 Task: Plan a daily stand-up meeting for the project team.
Action: Mouse moved to (756, 149)
Screenshot: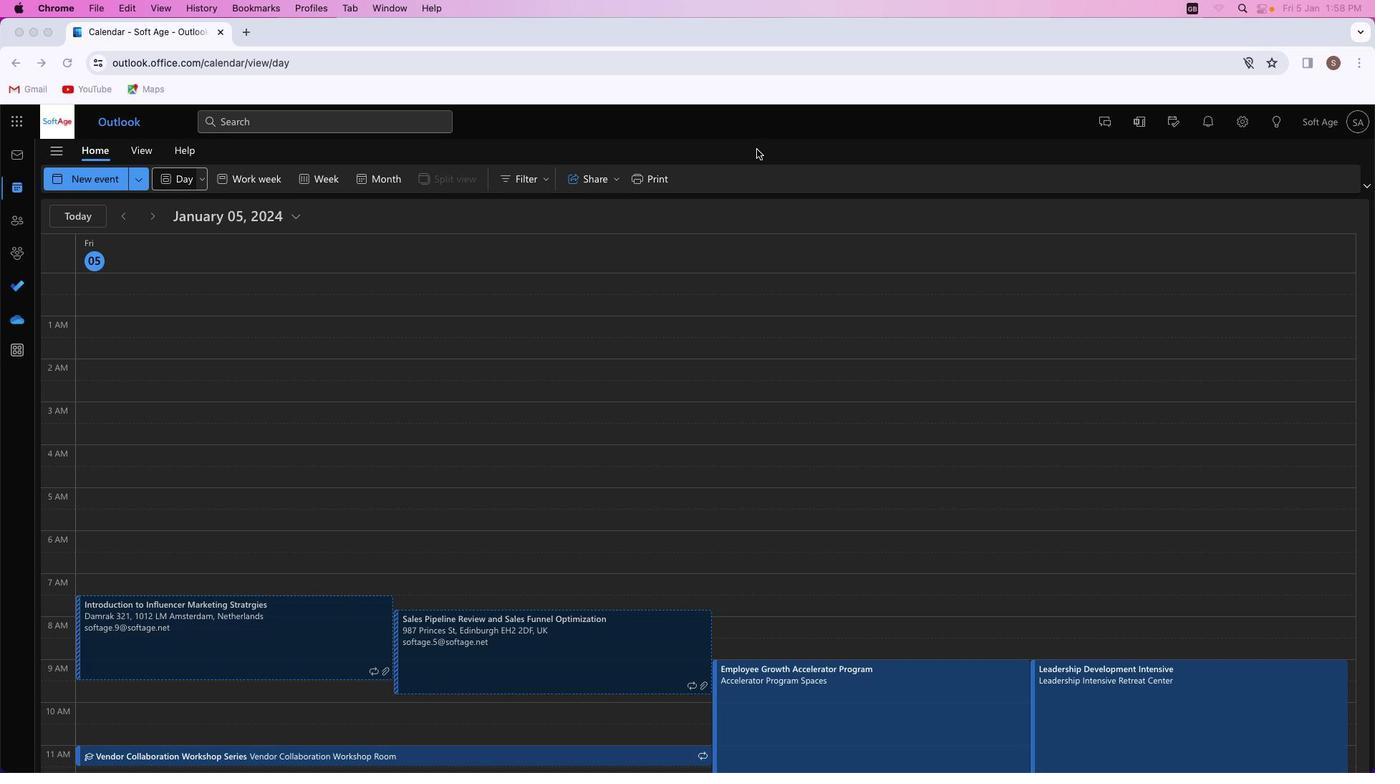 
Action: Mouse pressed left at (756, 149)
Screenshot: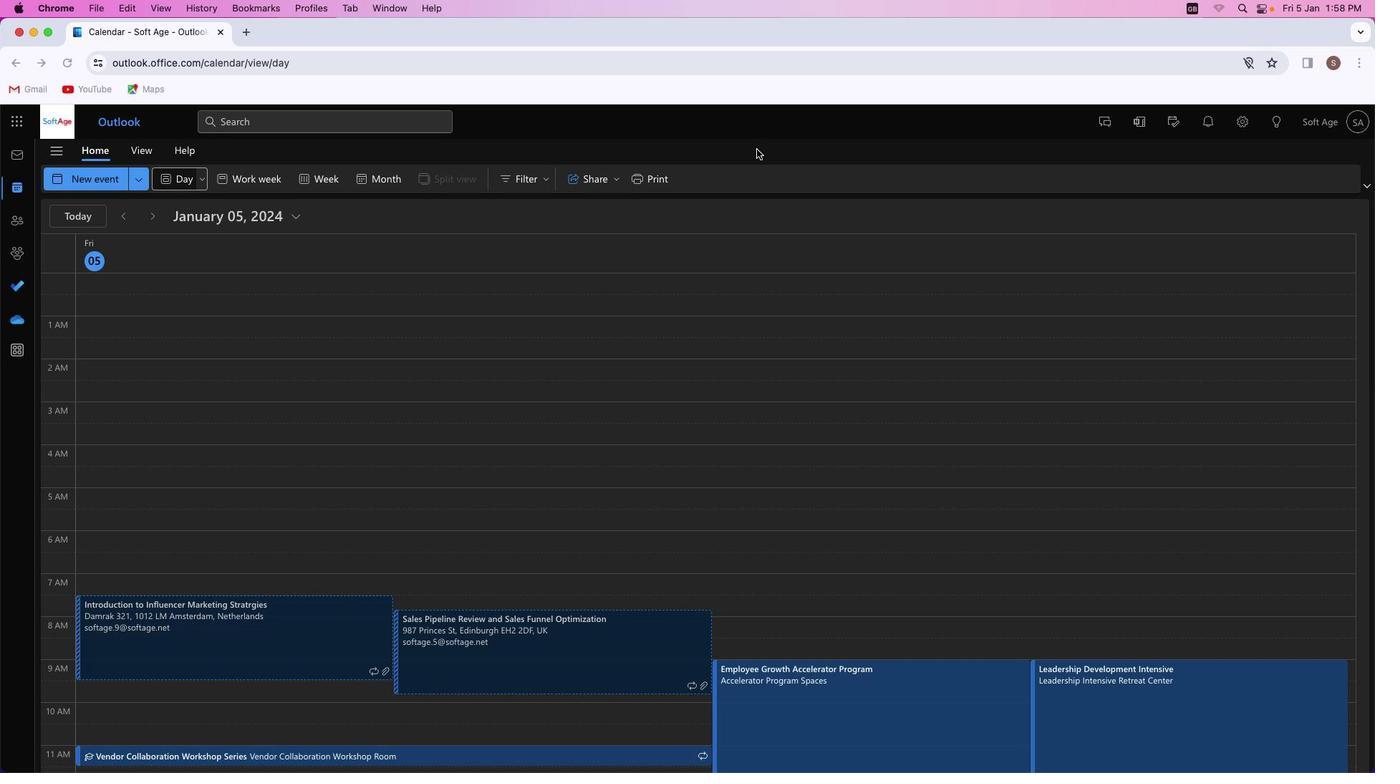 
Action: Mouse moved to (91, 181)
Screenshot: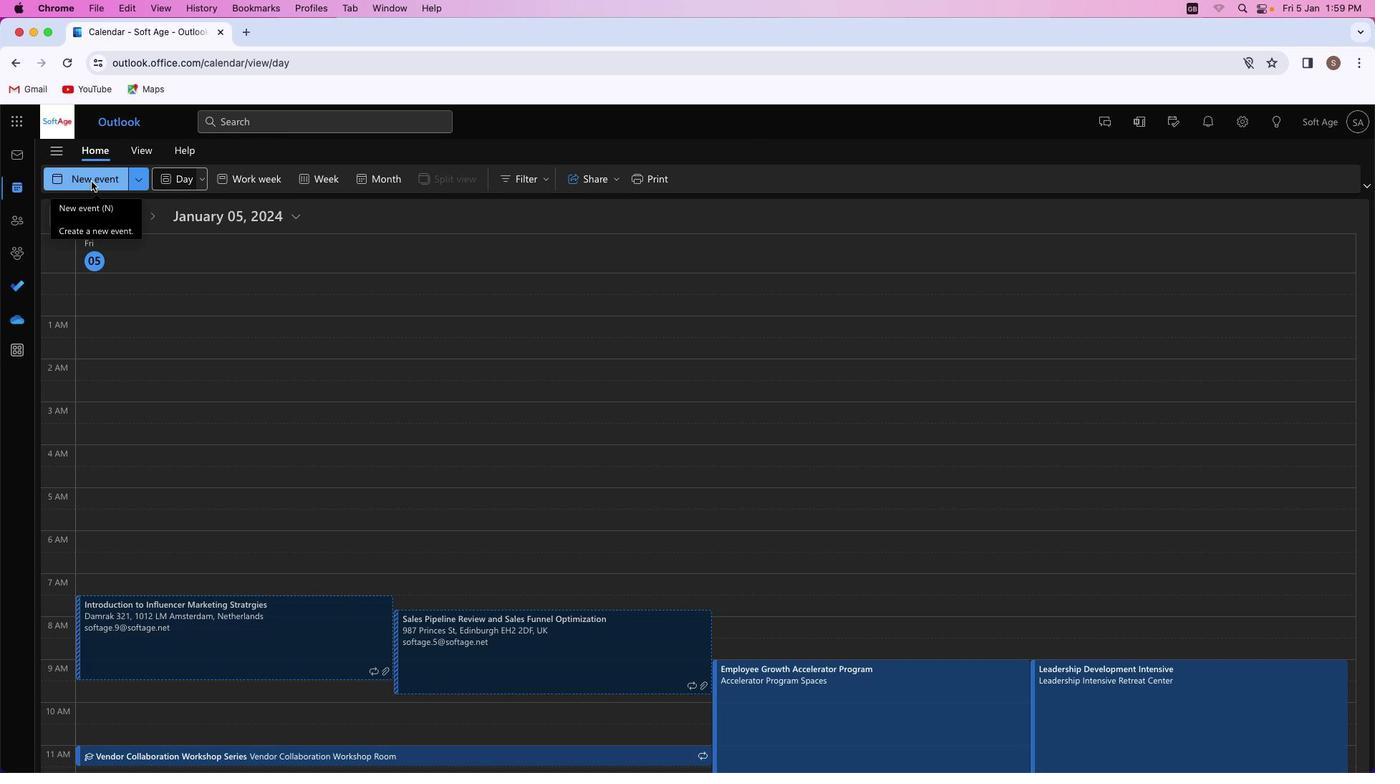 
Action: Mouse pressed left at (91, 181)
Screenshot: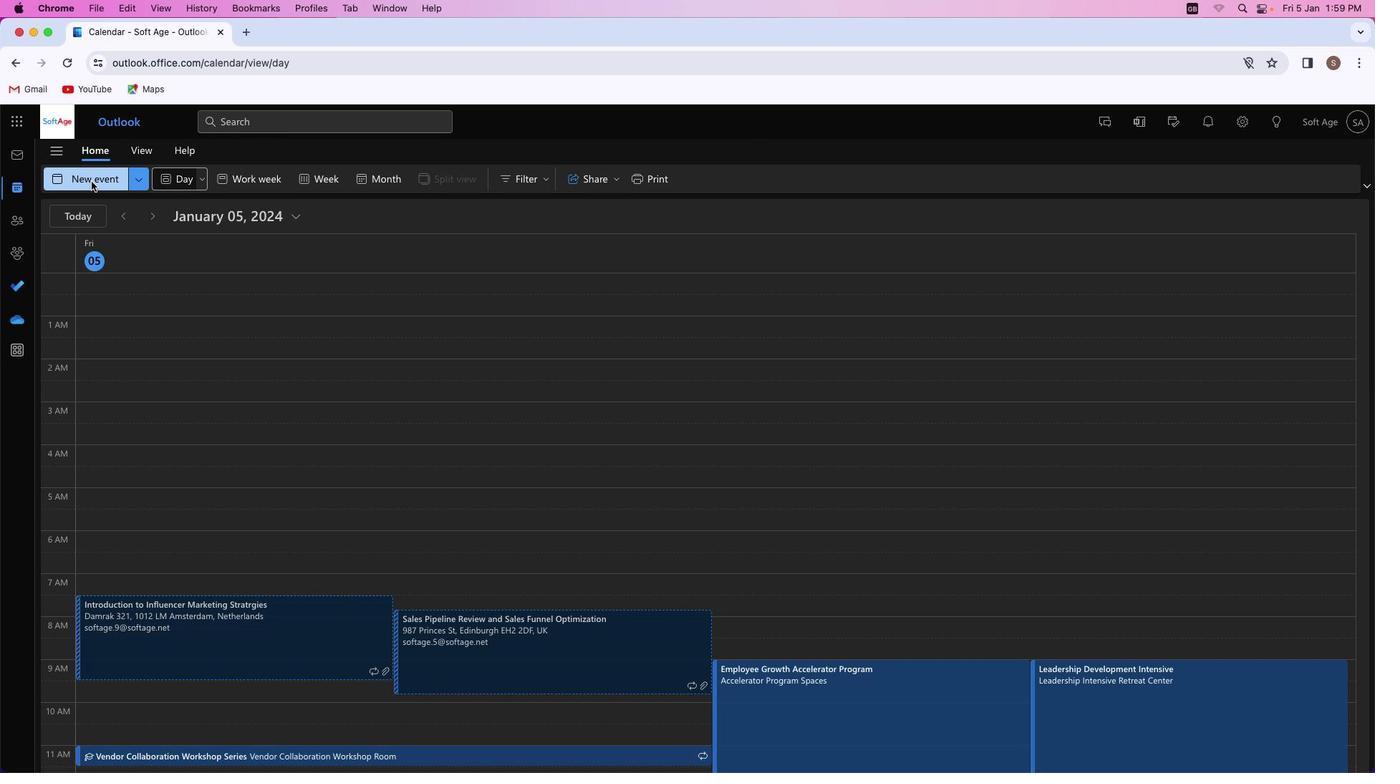 
Action: Mouse moved to (396, 269)
Screenshot: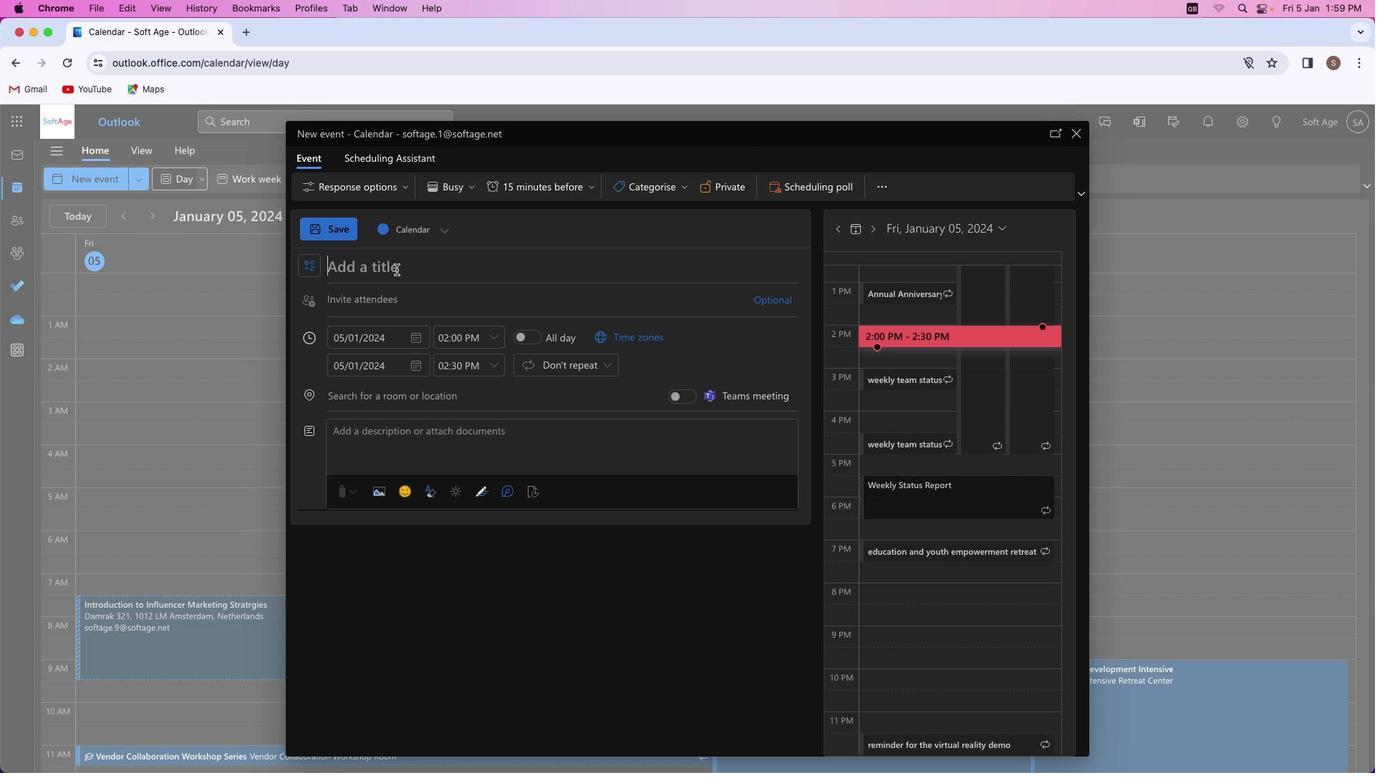 
Action: Mouse pressed left at (396, 269)
Screenshot: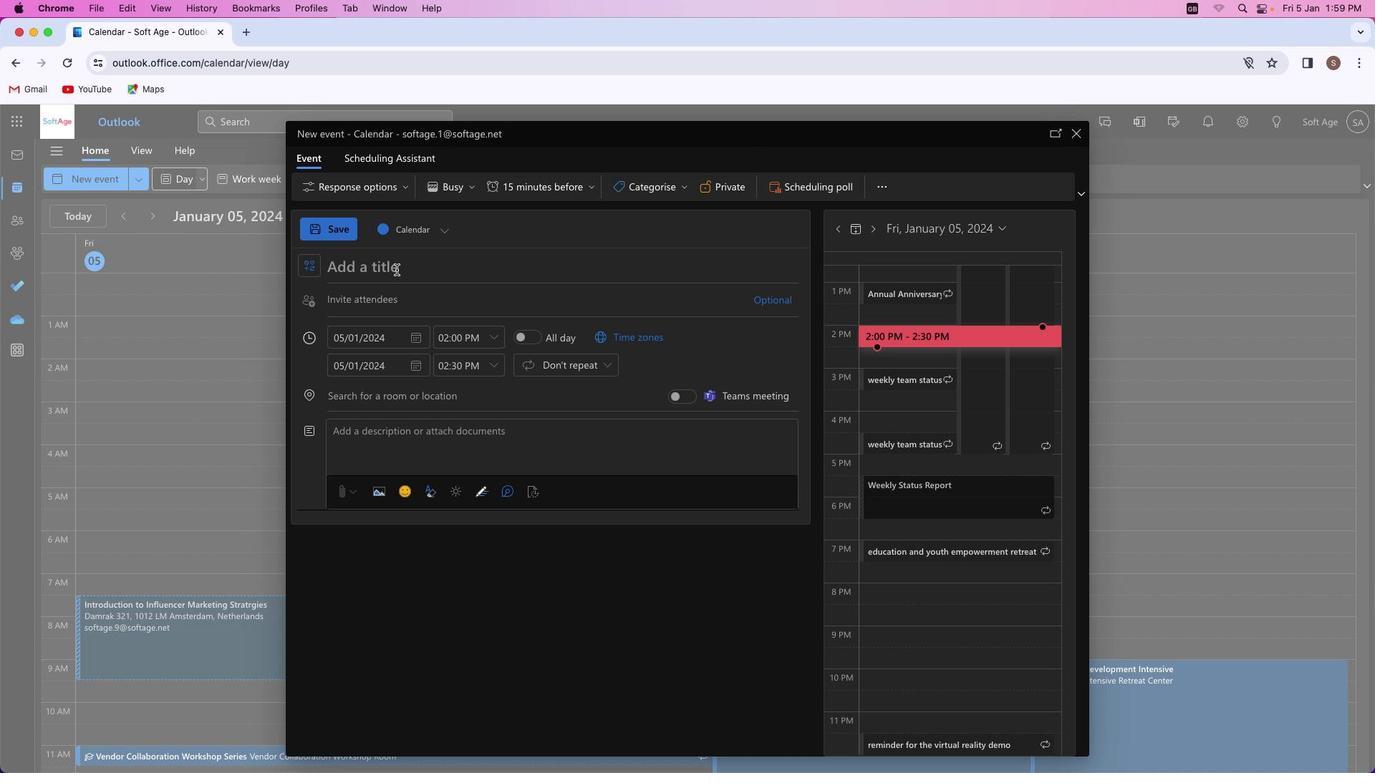 
Action: Key pressed Key.shift'D''a''i''l''y'Key.space's''t''a''n''d''-''u''p'Key.space'f''o''r'Key.space'p''r''o''j''e''c''t''s''y''n''c'
Screenshot: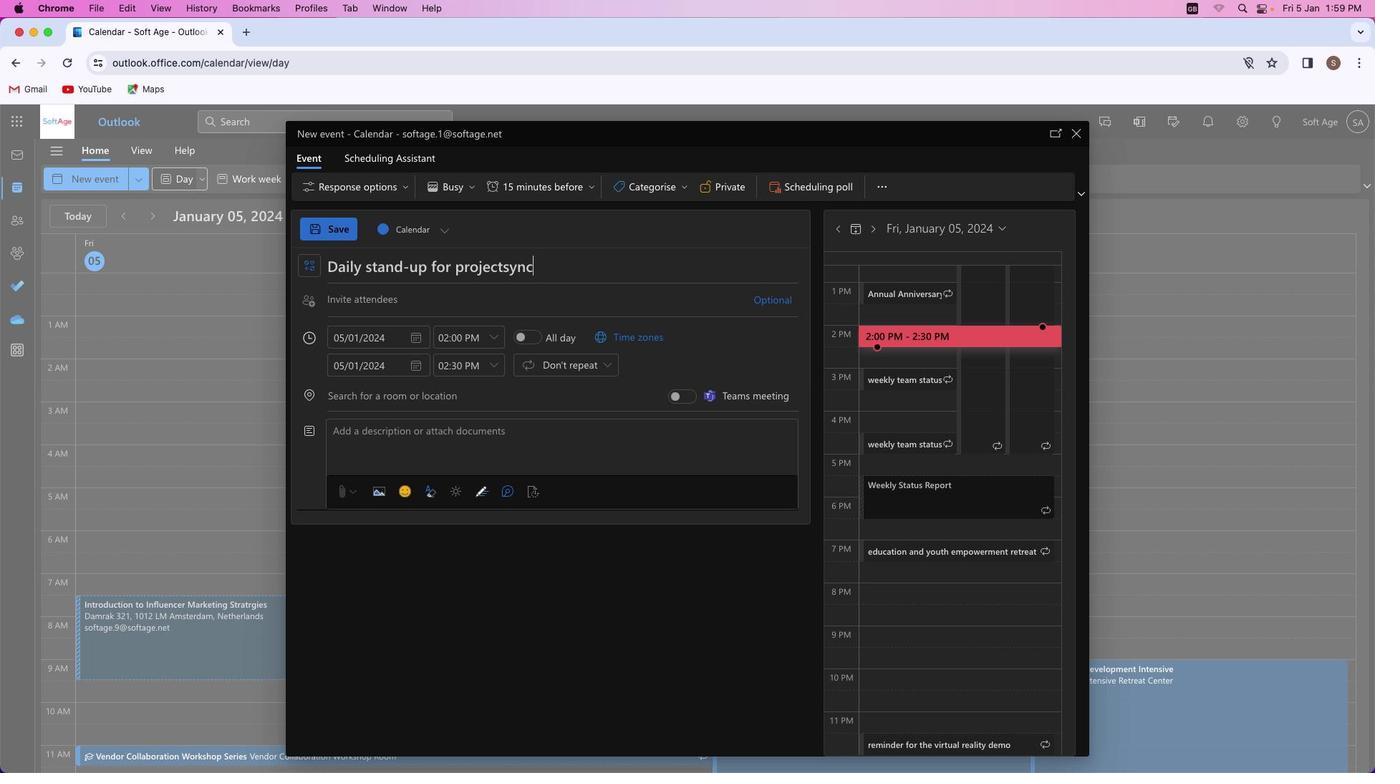 
Action: Mouse moved to (418, 431)
Screenshot: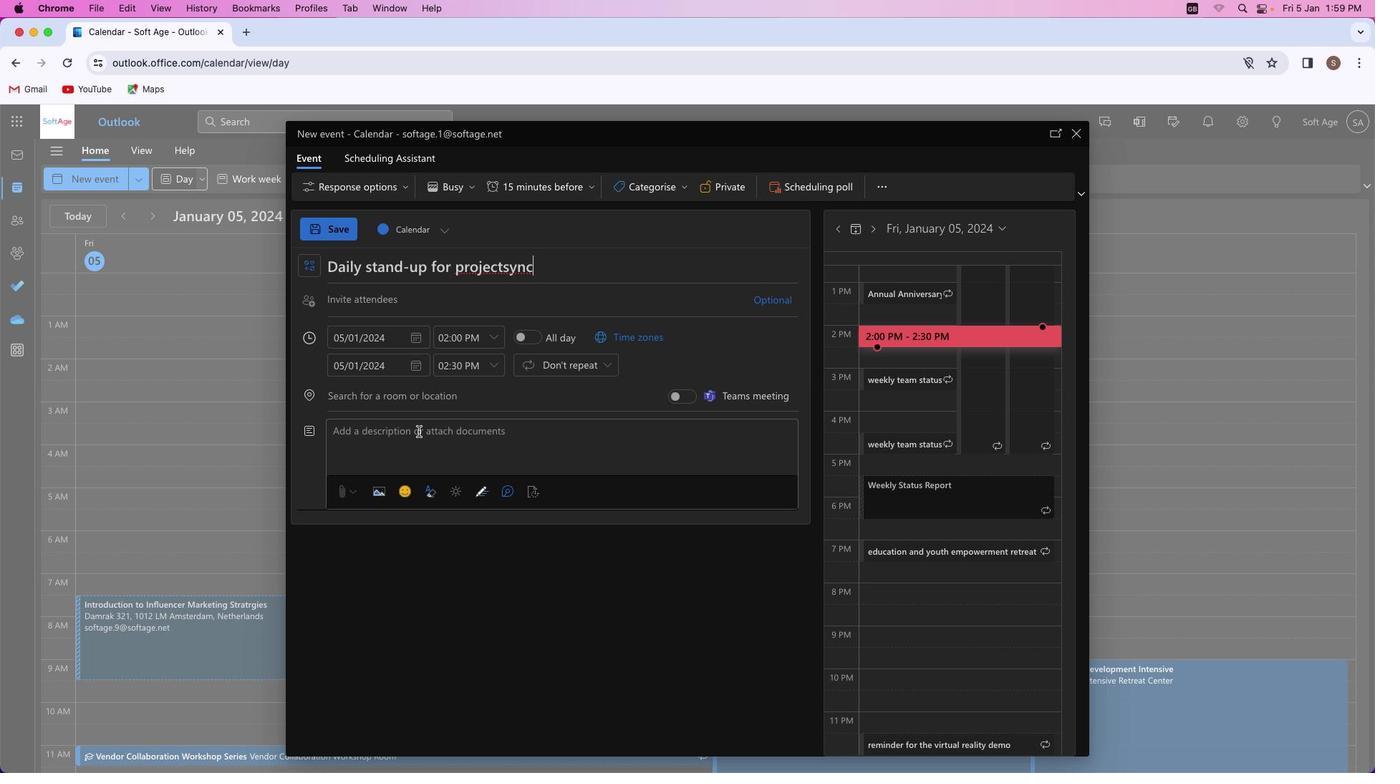 
Action: Mouse pressed left at (418, 431)
Screenshot: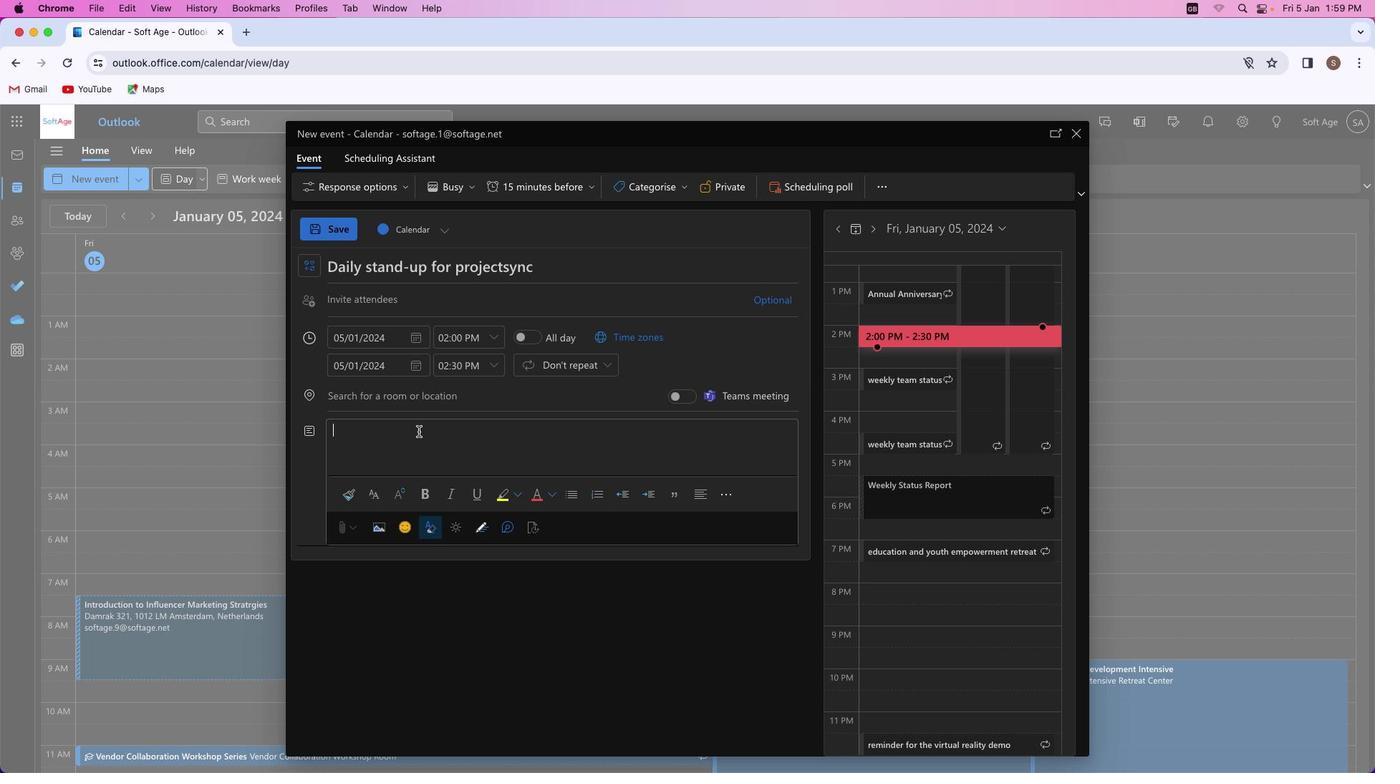 
Action: Key pressed Key.shift'E''l''e''v''a''t''e'Key.space'p''r''o''j''e''c''t'Key.space'c''o''l''l''a''b''o''r''a''t''i''o''n'Key.space'w''i''t''h'Key.space'o''u''r'Key.space'd''a''i''l''y'Key.space's''t''a''n''d''-''u''p'Key.space'm''e''e''t''i''n''g''.'Key.spaceKey.shift_r'P''r''o''v'Key.backspace'b''l''e''m''-''s''o''l''v''i''n''g'','Key.backspaceKey.space'a''n''d'Key.space't''e''a''m'Key.space's''y''n''e''r''g''y'Key.space'e''n''s''u''r''e'Key.space'e''v''e''r''y''o''n''e'Key.space's''t''a''y''s'Key.space'o''n'Key.space't''r''a''c''k''.'Key.spaceKey.shift'T''o''g''e''t''h''e''r'','Key.space'w''e'Key.space't''h''r''i''v''e''.'
Screenshot: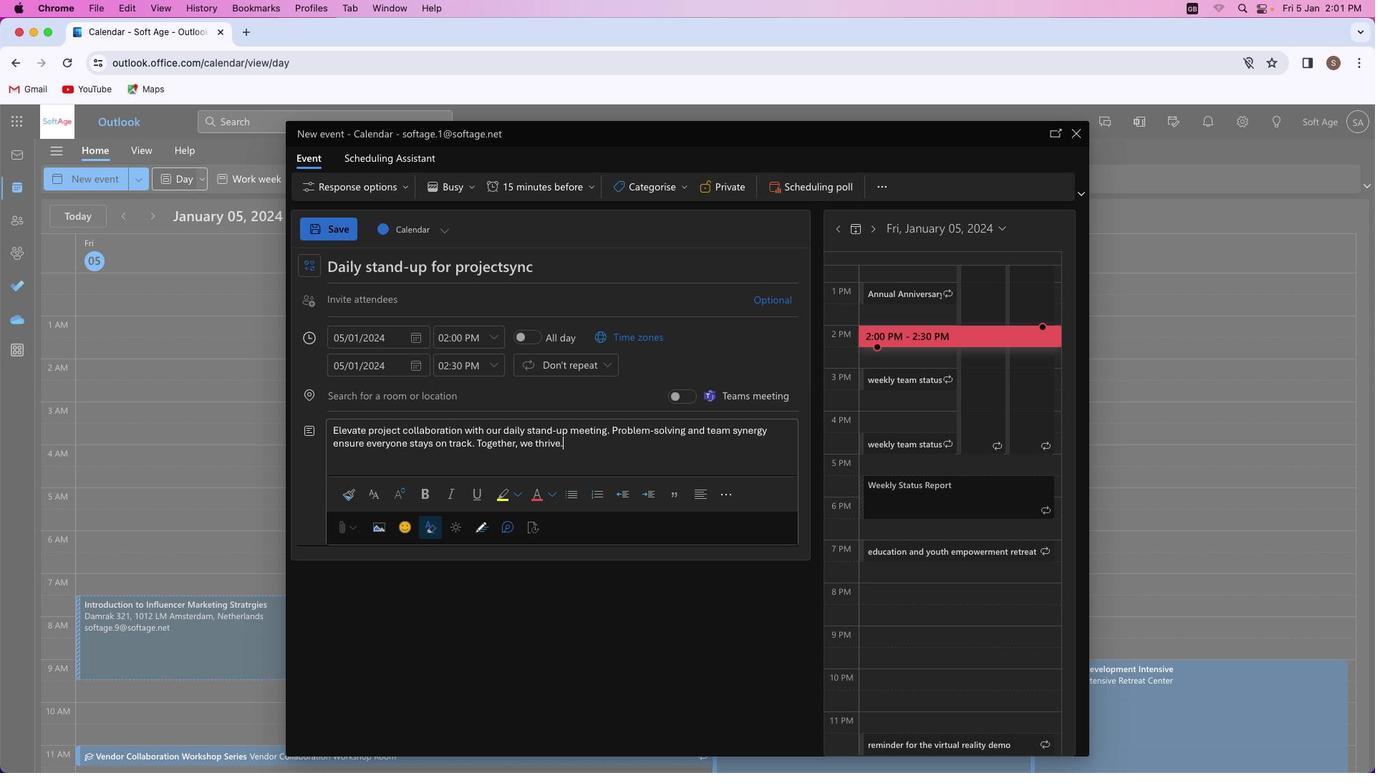 
Action: Mouse moved to (582, 367)
Screenshot: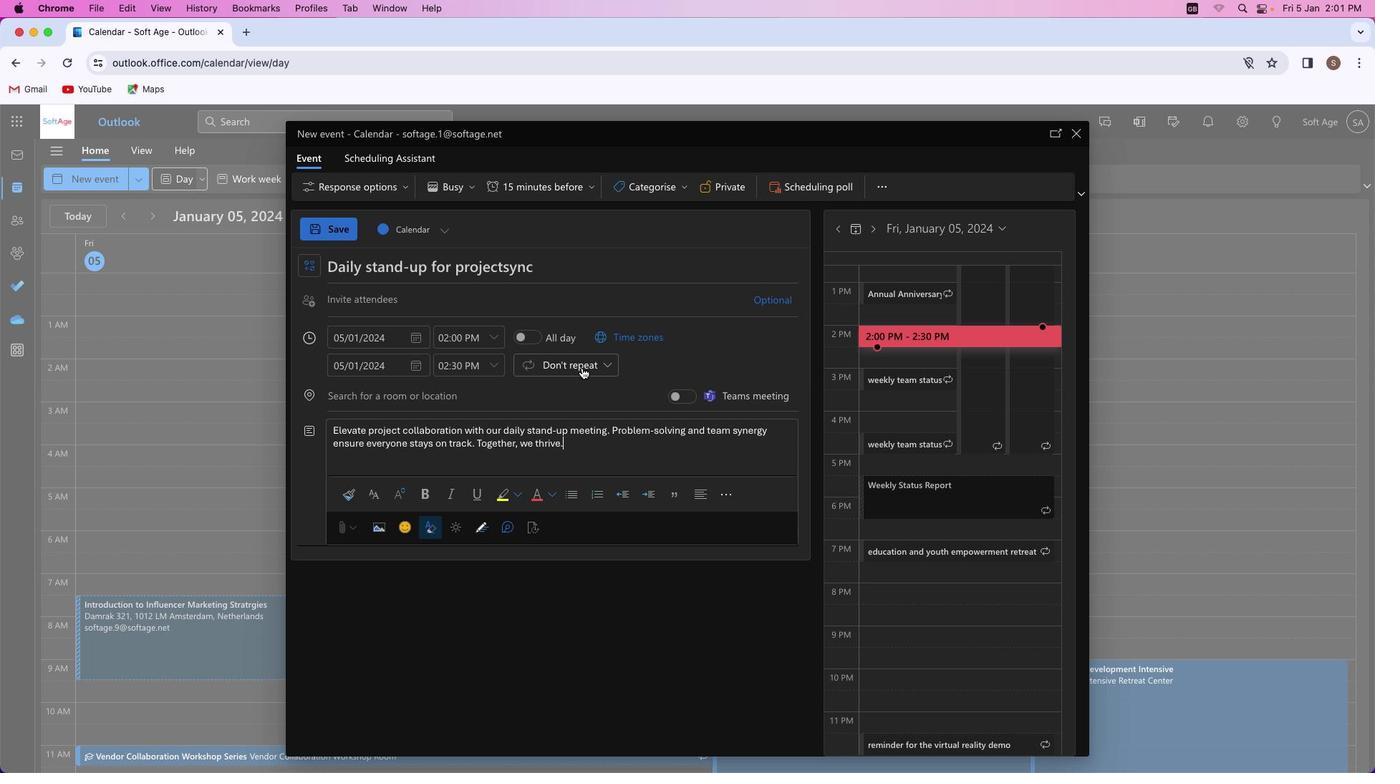 
Action: Mouse pressed left at (582, 367)
Screenshot: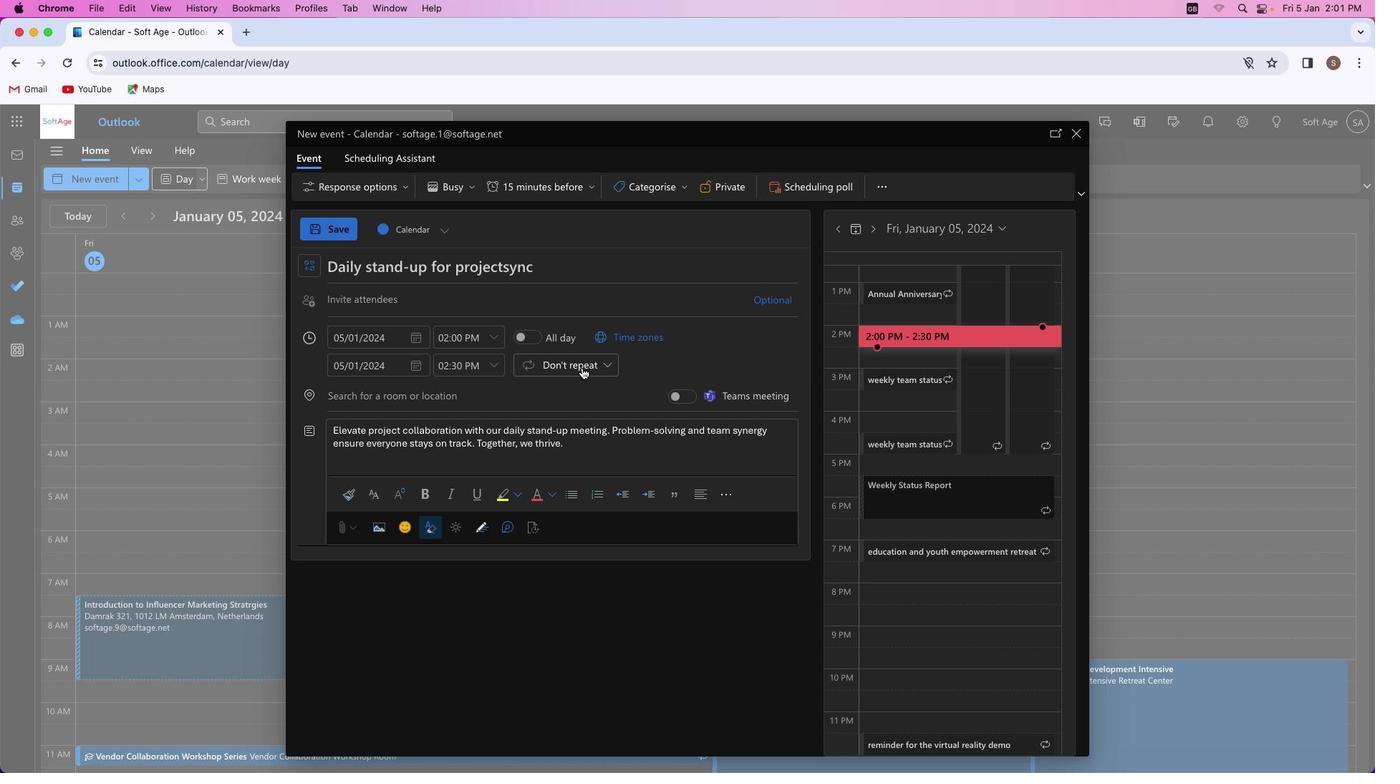 
Action: Mouse moved to (570, 412)
Screenshot: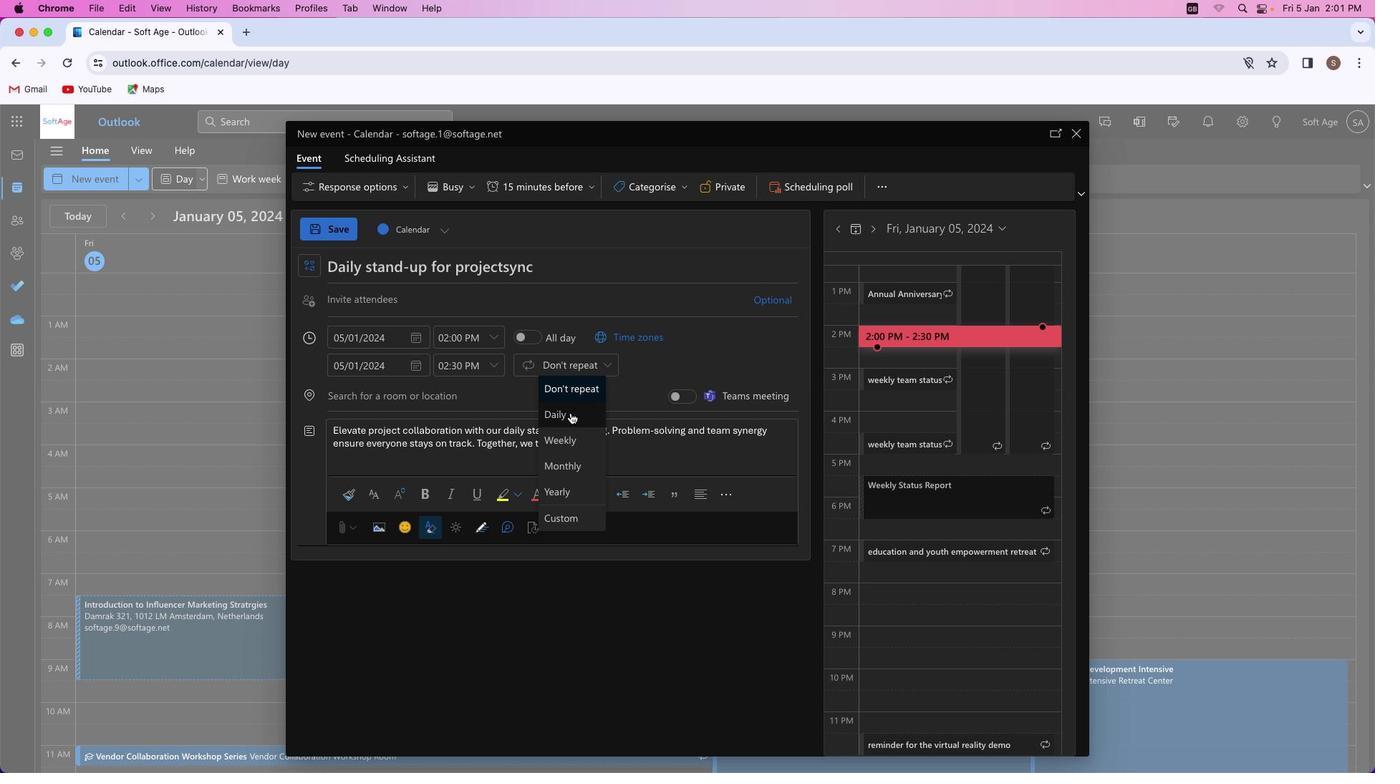
Action: Mouse pressed left at (570, 412)
Screenshot: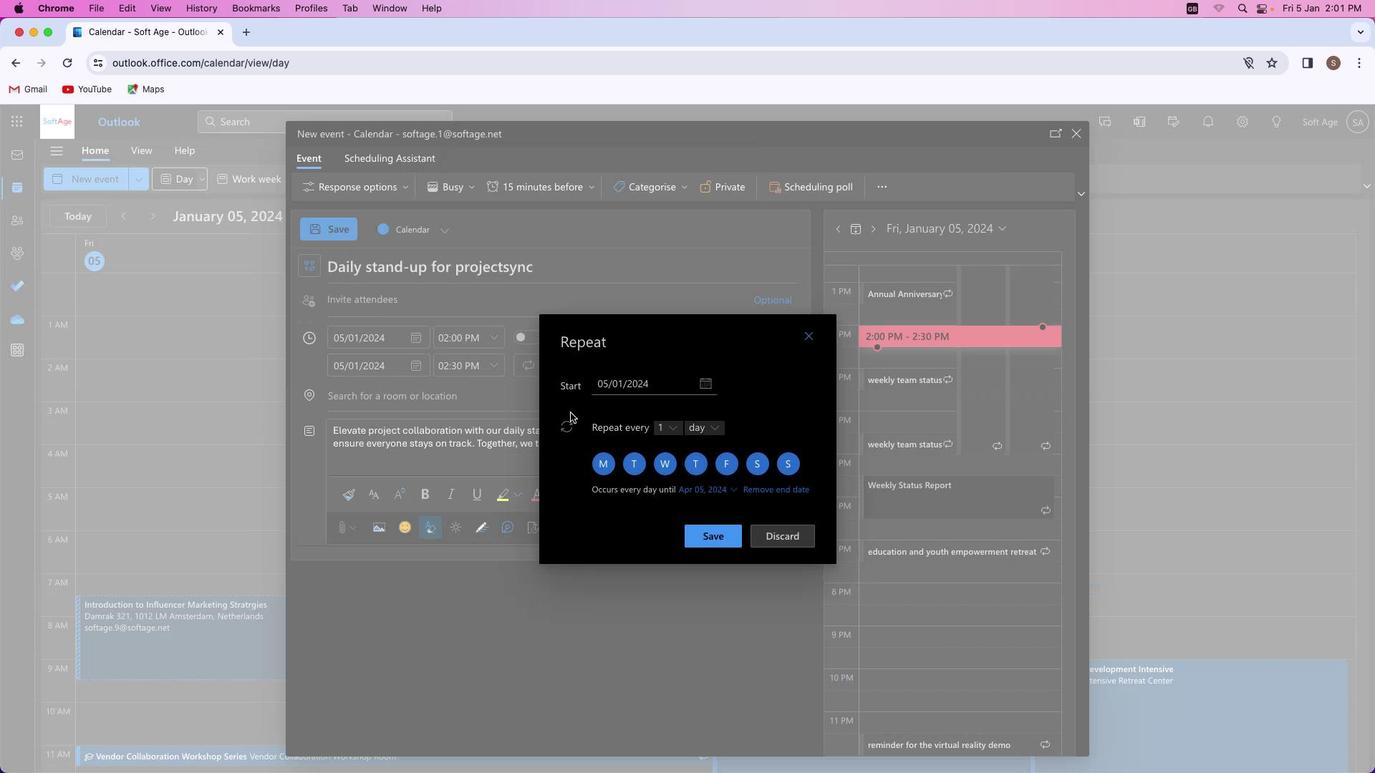 
Action: Mouse moved to (774, 490)
Screenshot: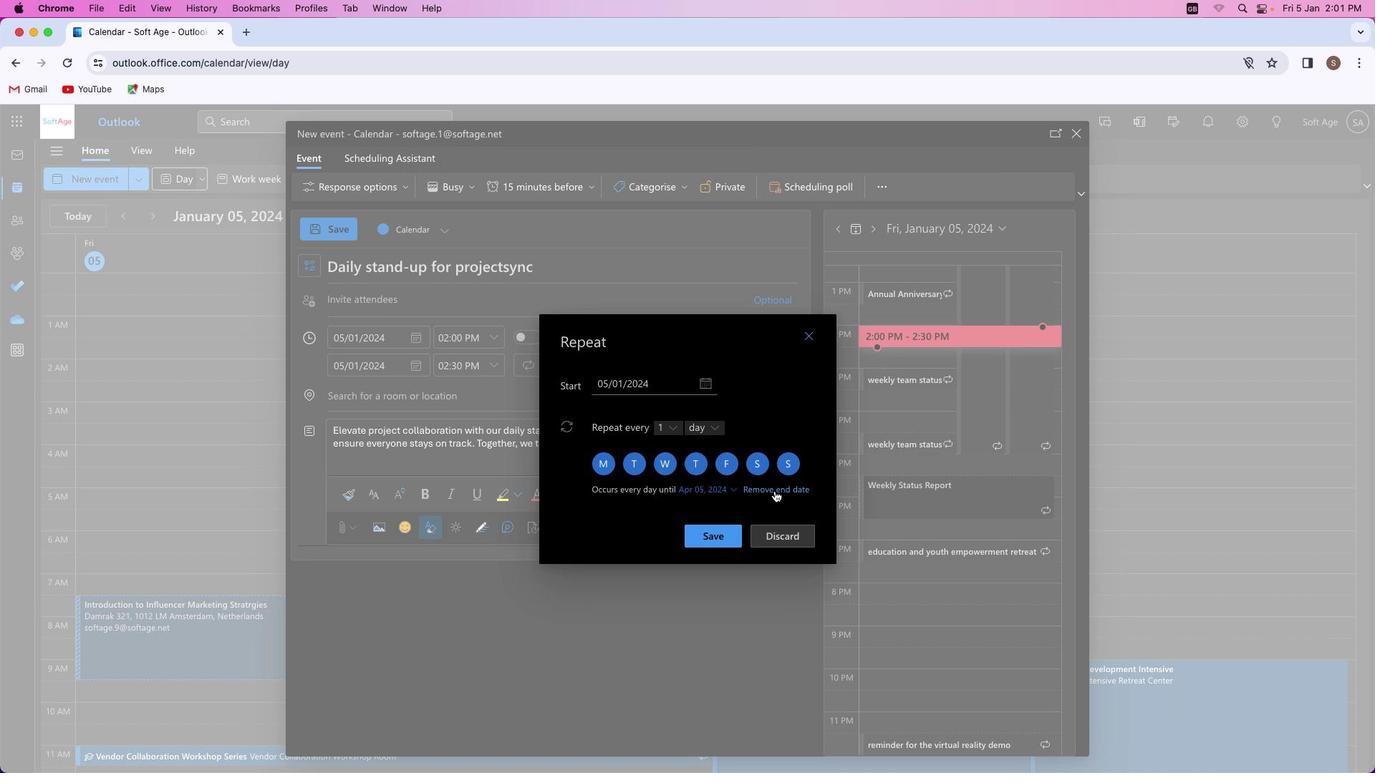 
Action: Mouse pressed left at (774, 490)
Screenshot: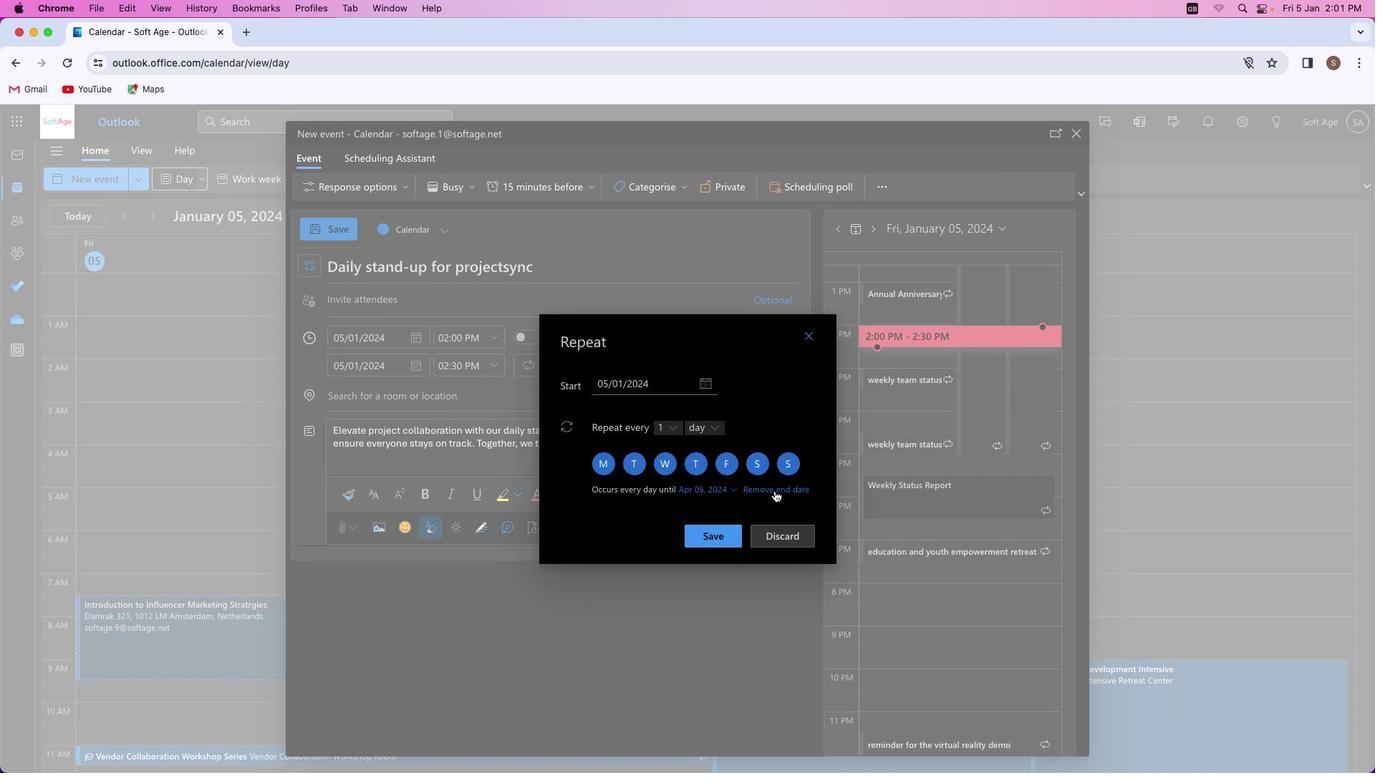 
Action: Mouse moved to (710, 542)
Screenshot: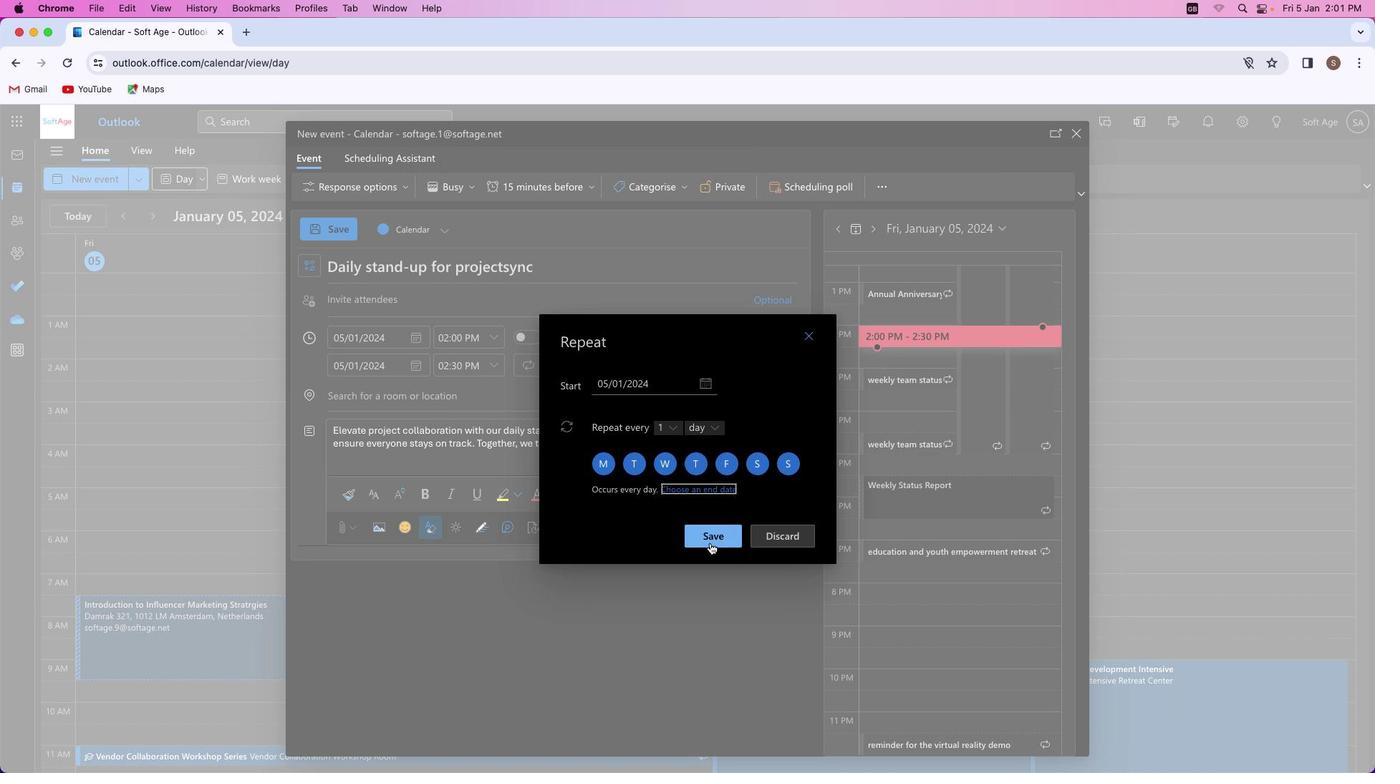 
Action: Mouse pressed left at (710, 542)
Screenshot: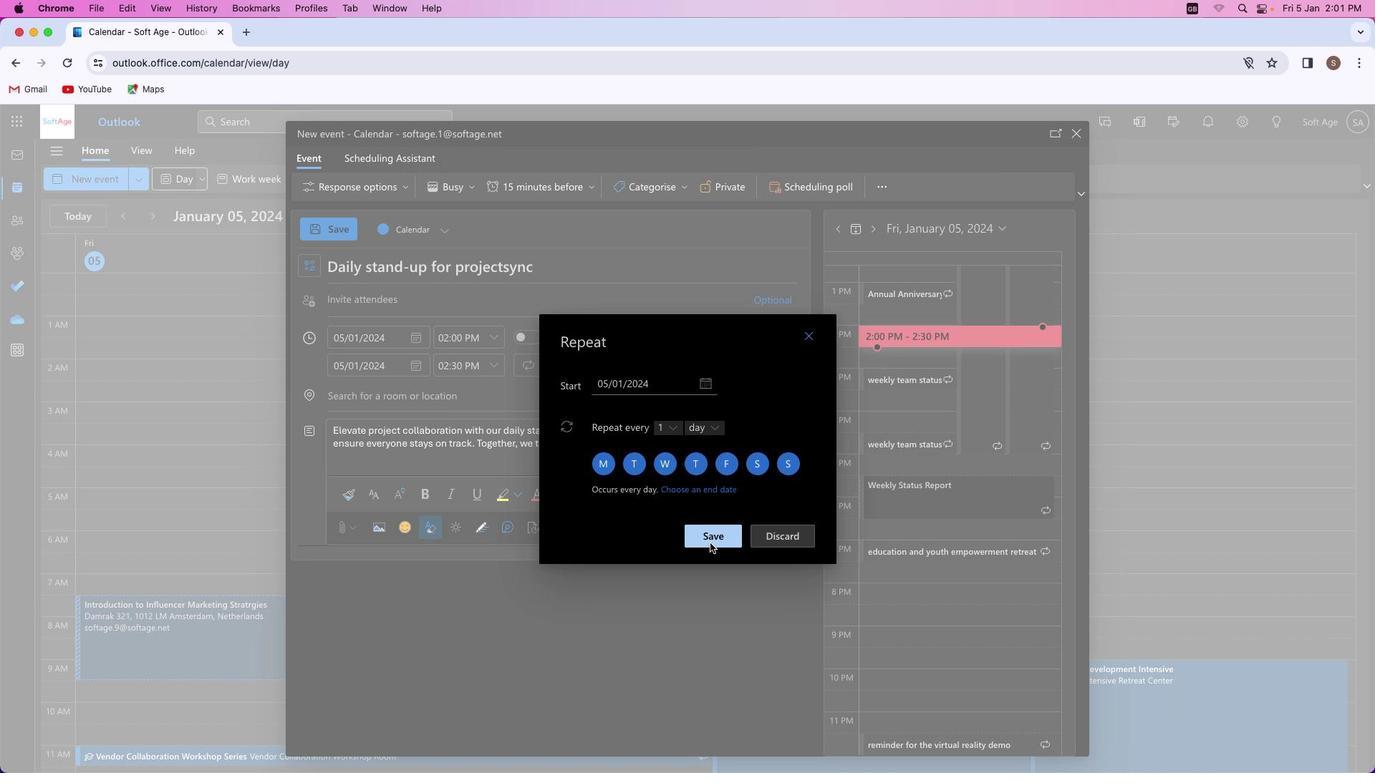 
Action: Mouse moved to (676, 422)
Screenshot: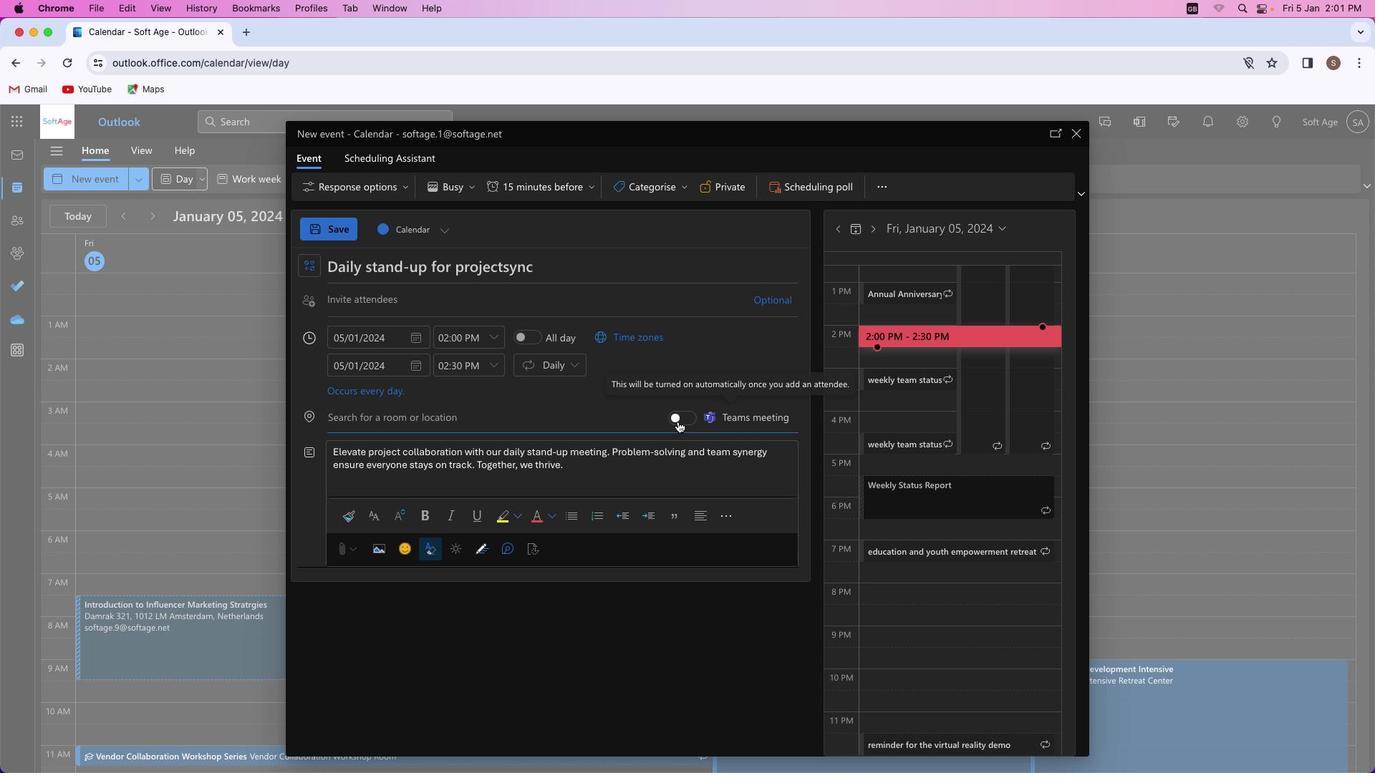 
Action: Mouse pressed left at (676, 422)
Screenshot: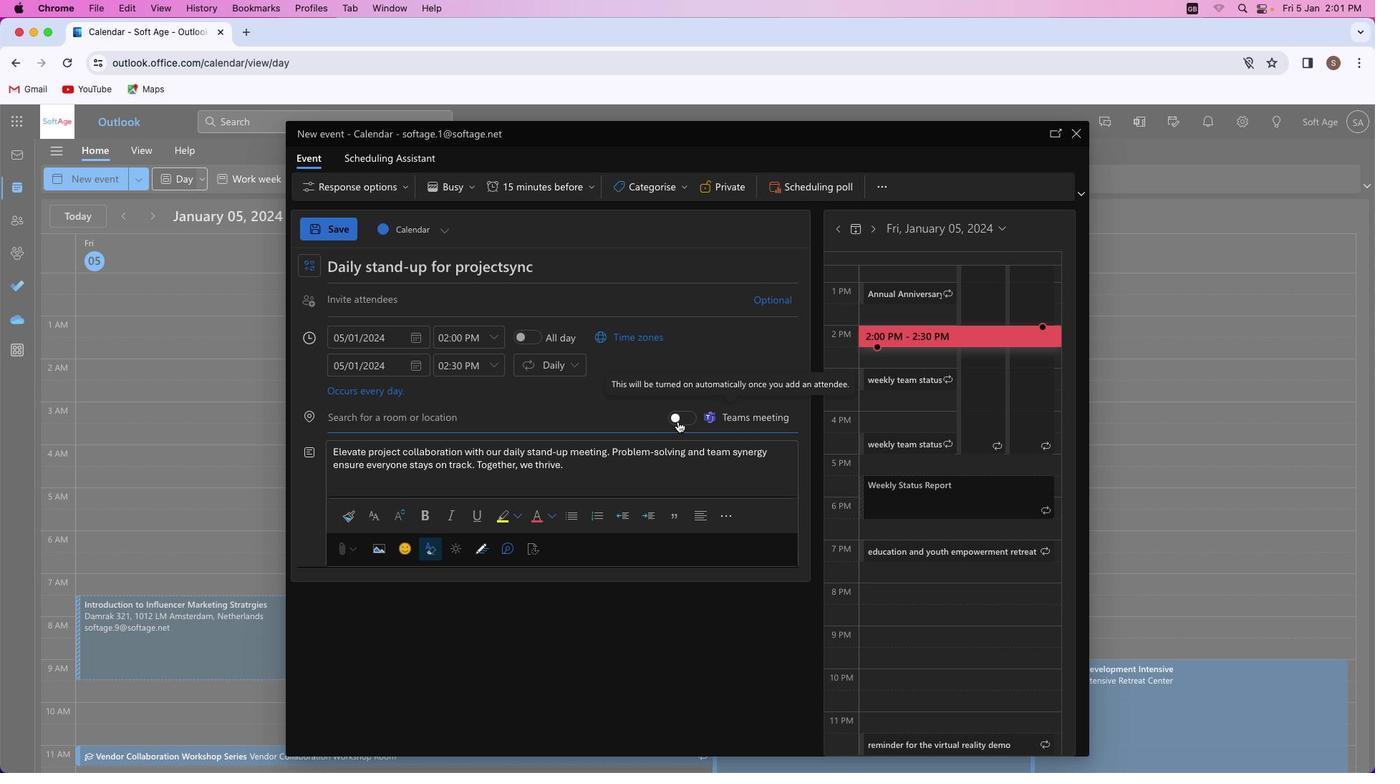 
Action: Mouse moved to (385, 297)
Screenshot: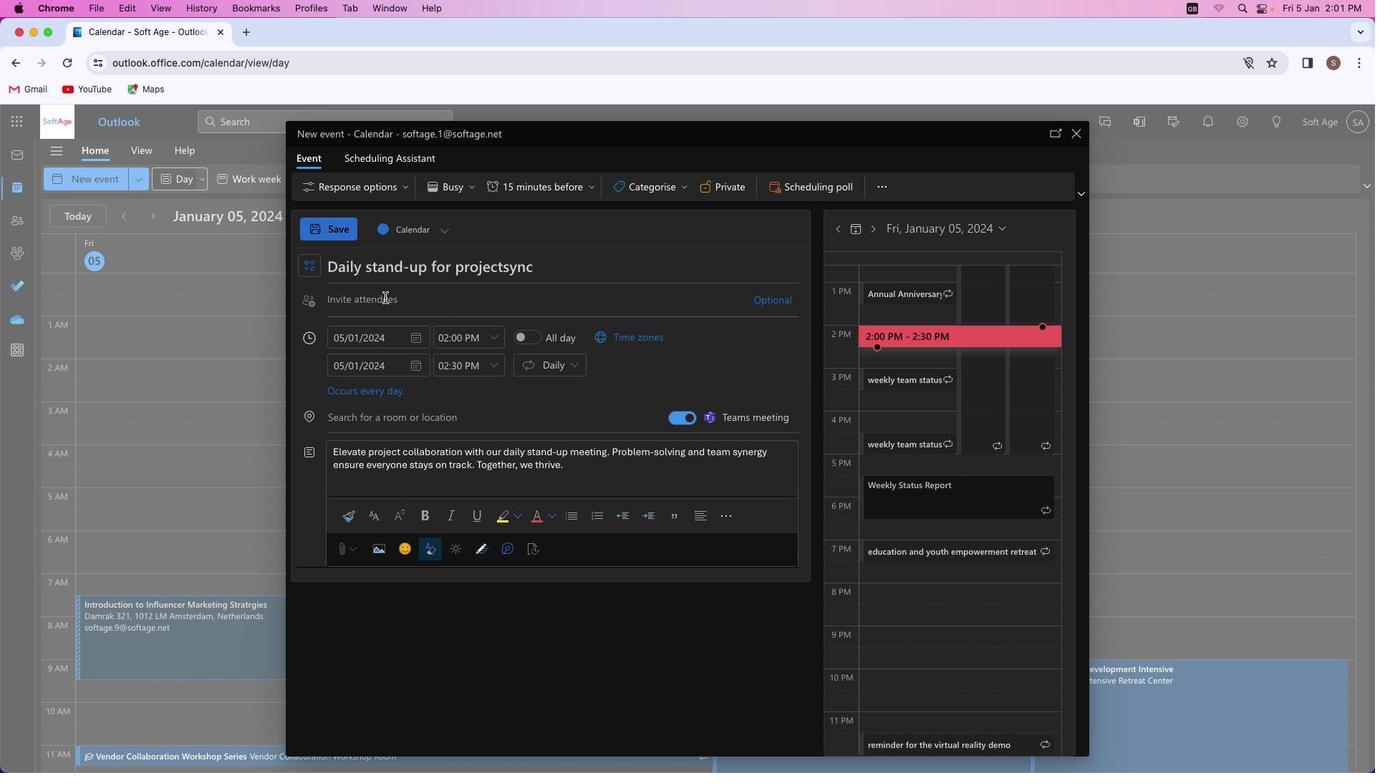 
Action: Mouse pressed left at (385, 297)
Screenshot: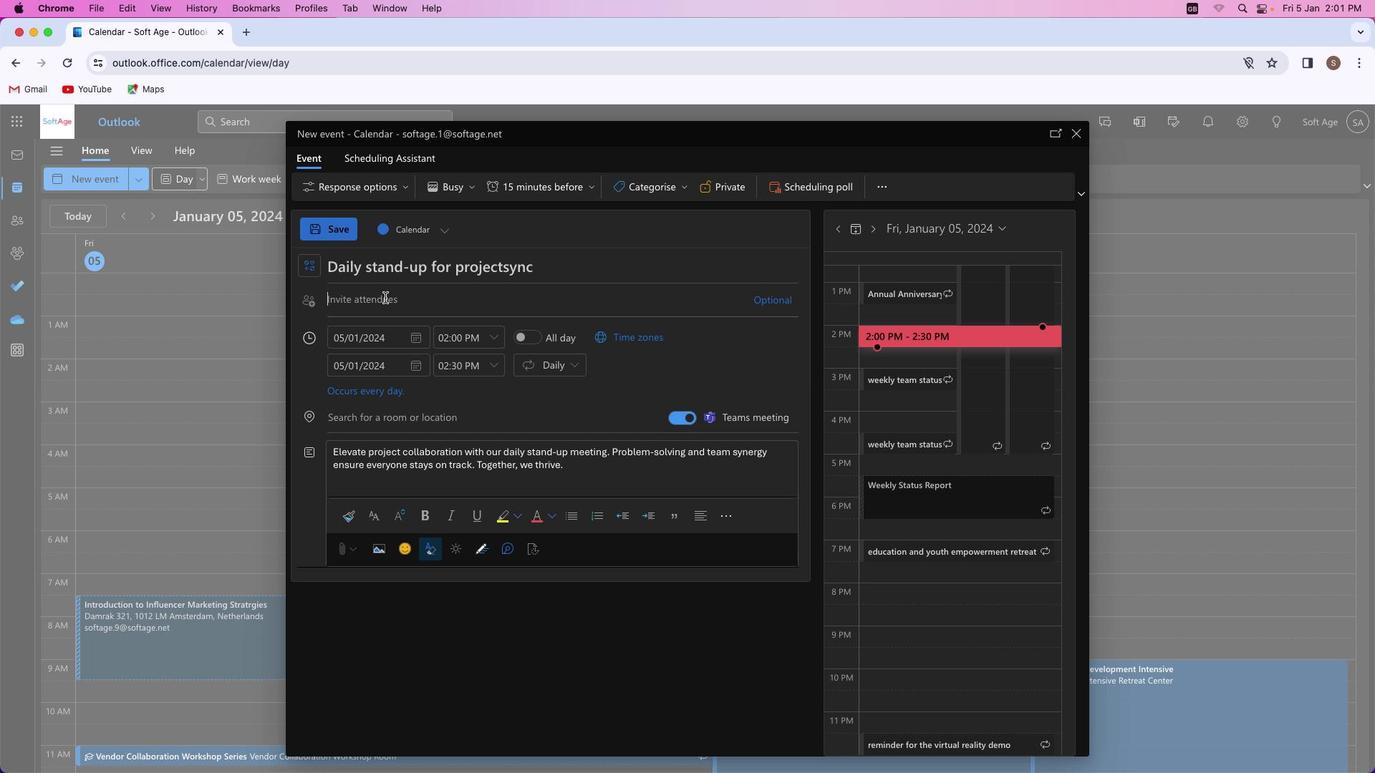 
Action: Mouse moved to (384, 297)
Screenshot: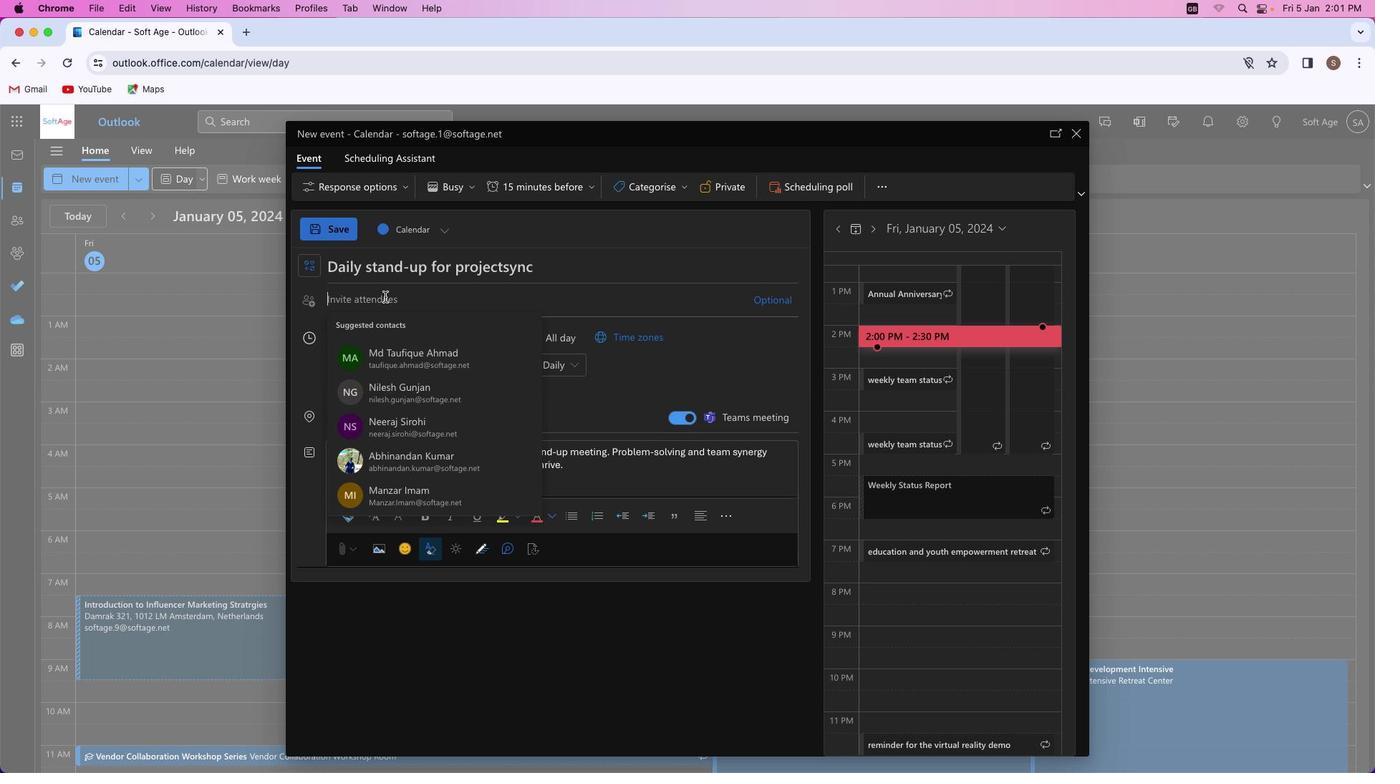 
Action: Key pressed Key.shift'S''h''i''v''a''m''y''a''d''a''v''s''m''4''1'Key.shift'@''o''u''t''l''o''o''k''.''c''o''m'
Screenshot: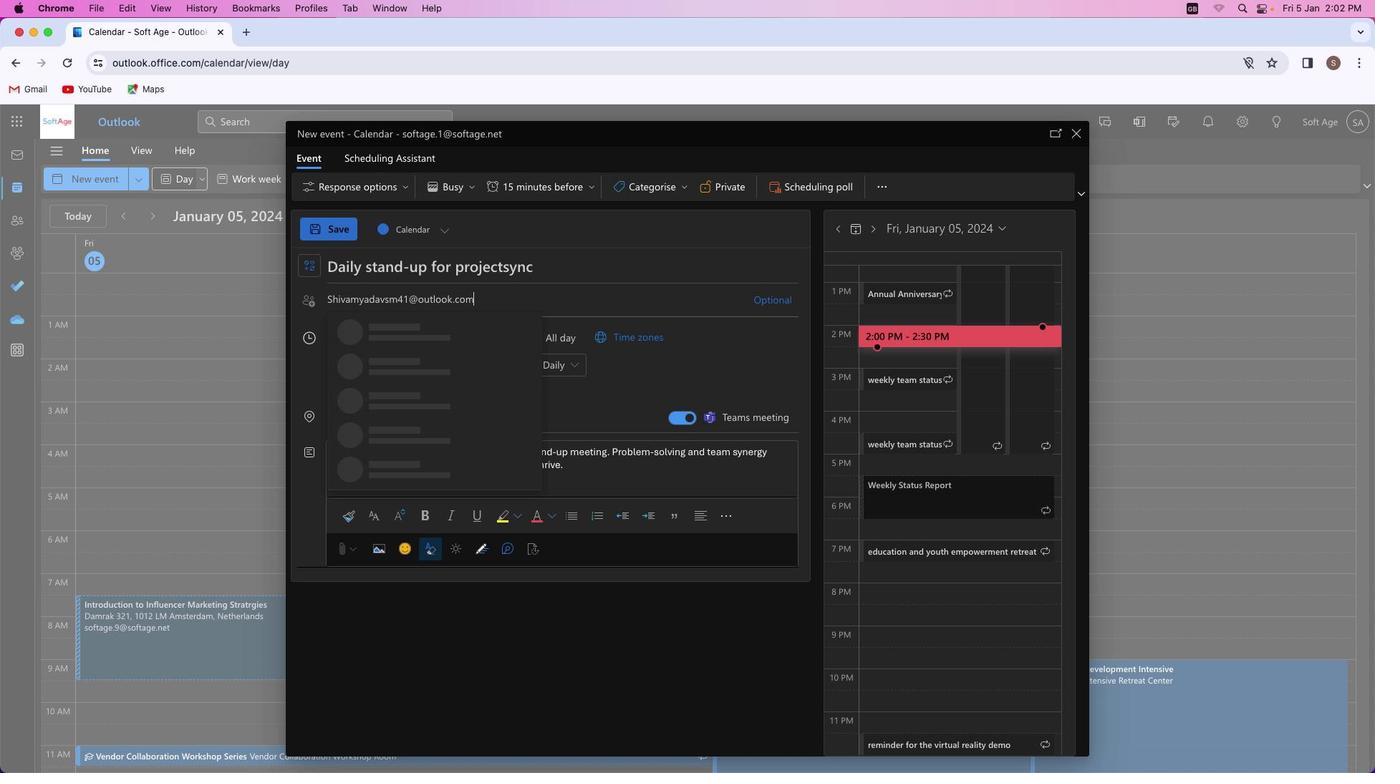 
Action: Mouse moved to (461, 329)
Screenshot: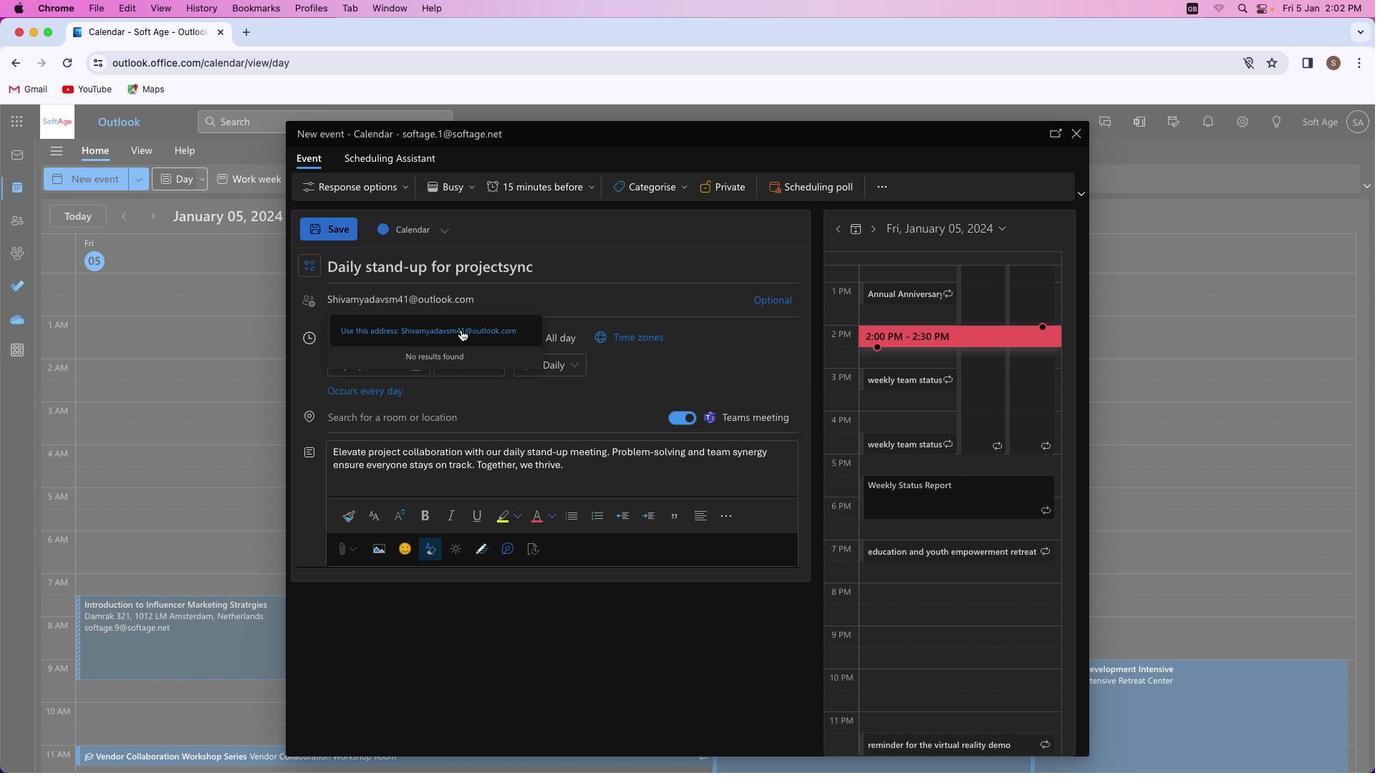 
Action: Mouse pressed left at (461, 329)
Screenshot: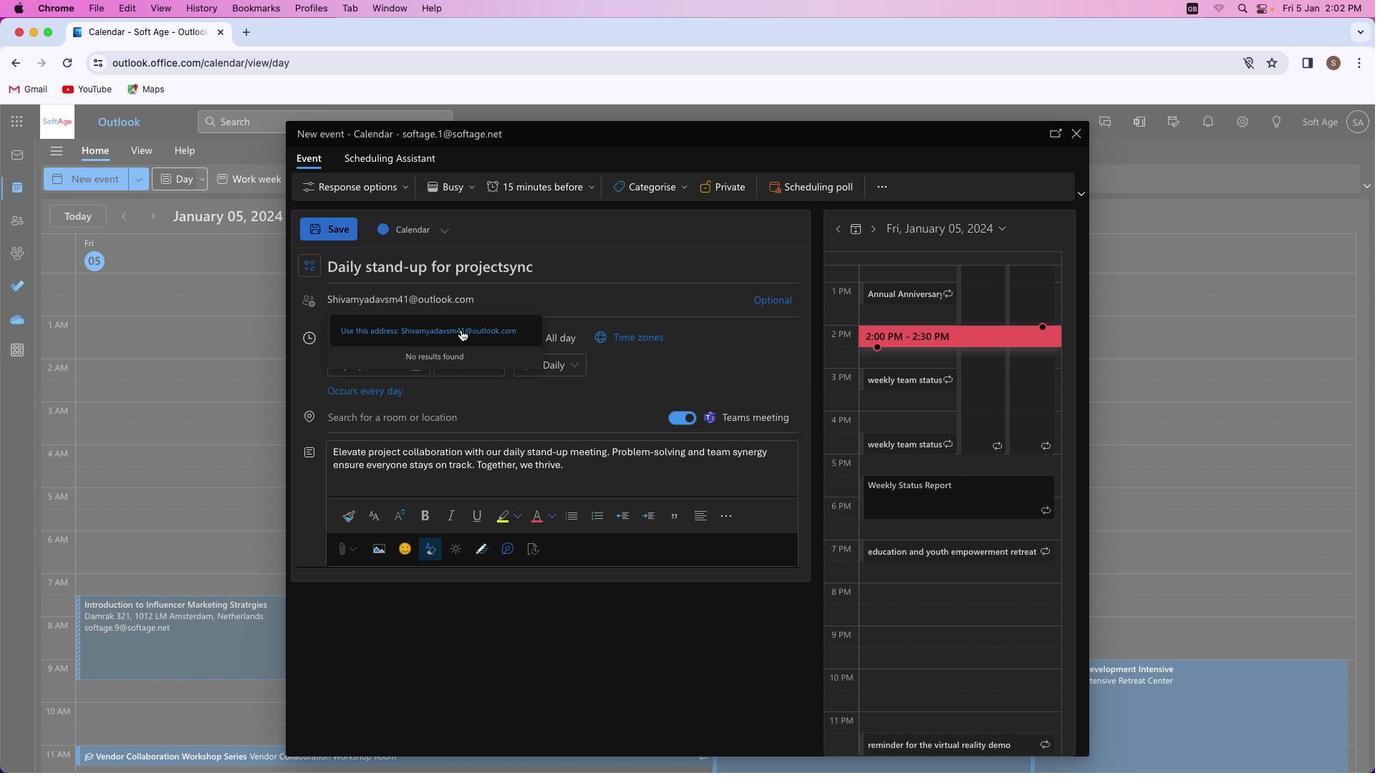 
Action: Mouse moved to (531, 332)
Screenshot: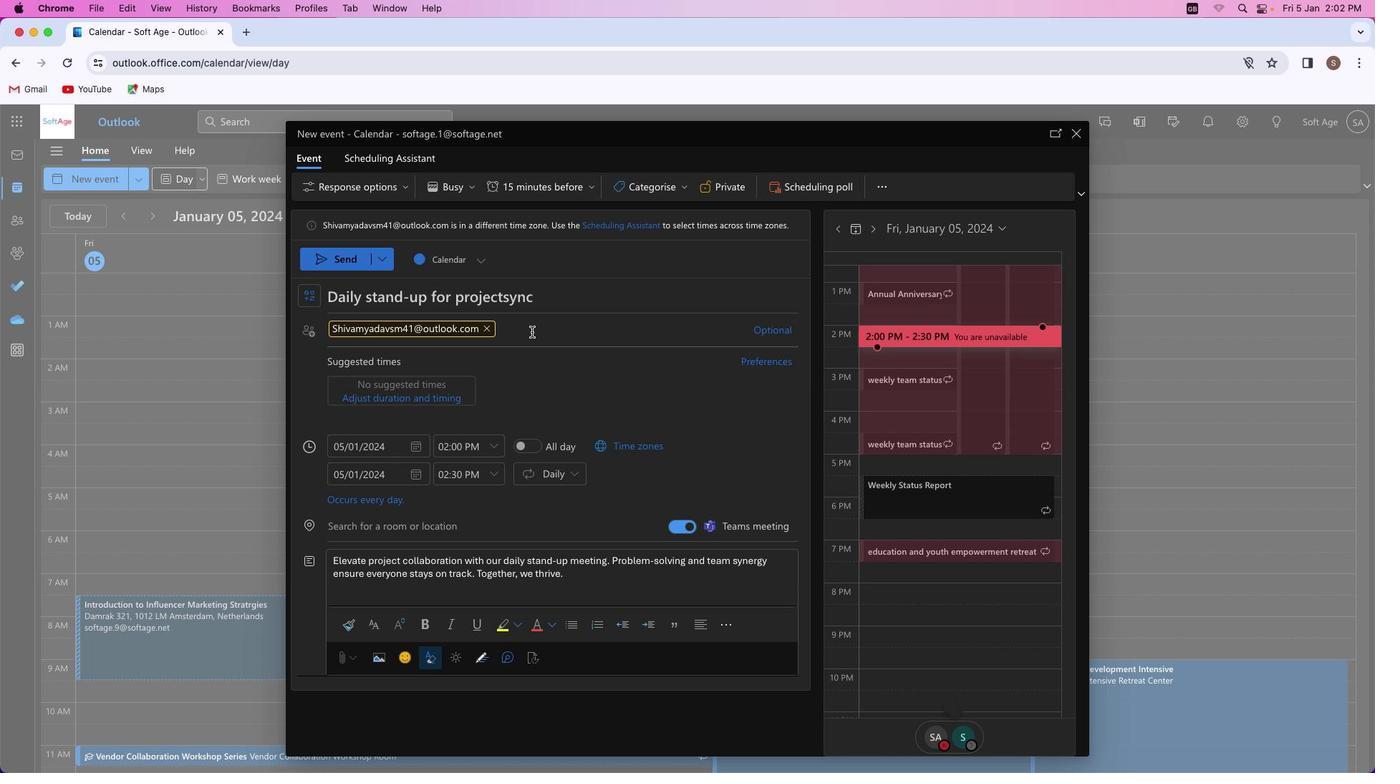 
Action: Key pressed Key.shift'A''k''a''s''h''r''a''j''p''u''t'Key.shift'@''o''u''t''l''o''o''k''.''c''o''m'
Screenshot: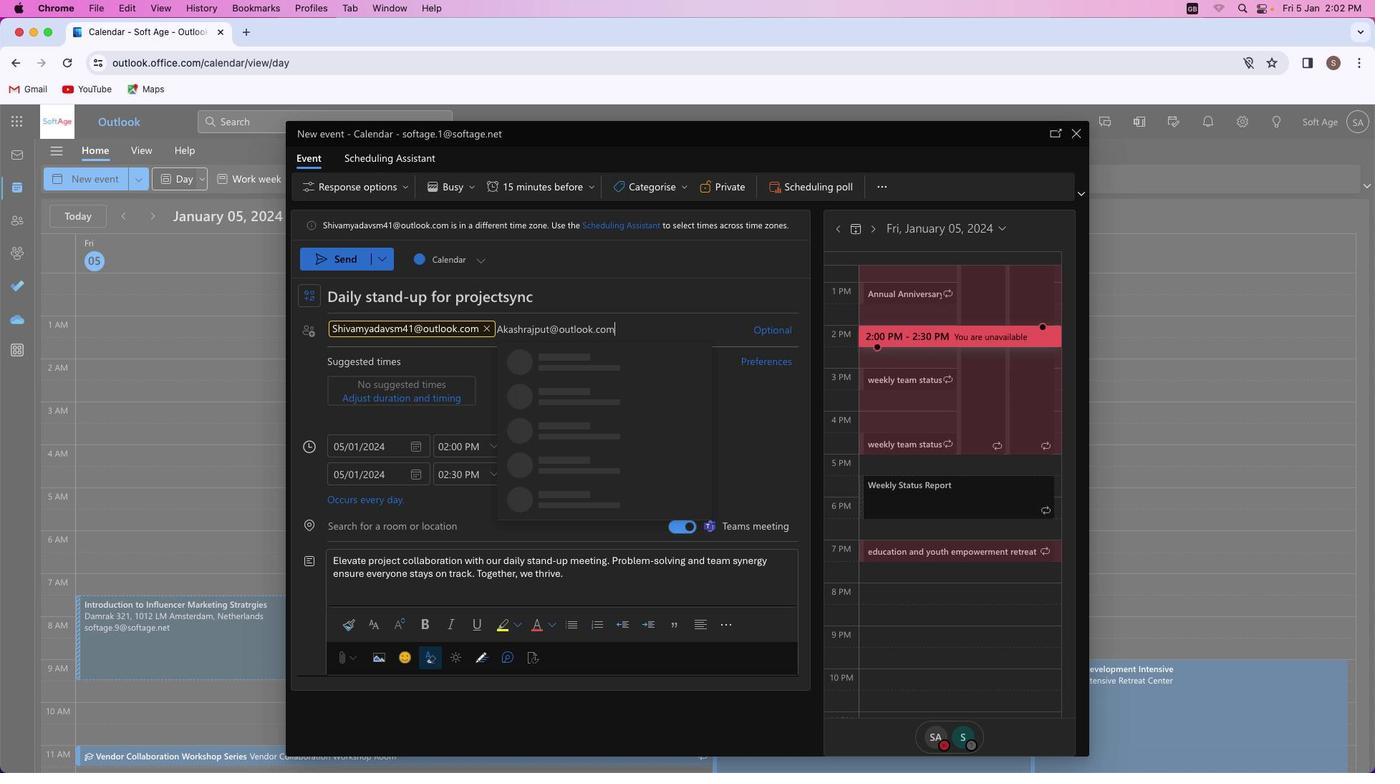 
Action: Mouse moved to (606, 358)
Screenshot: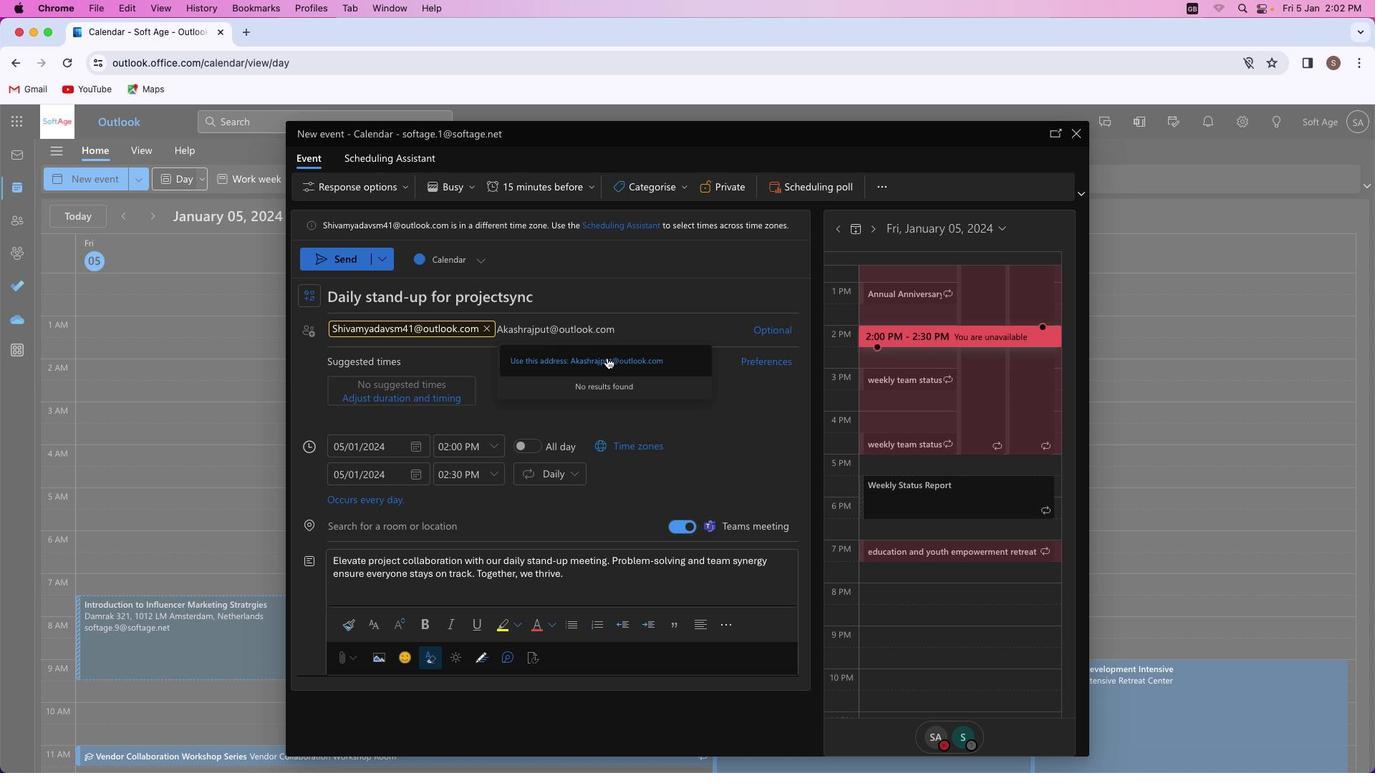 
Action: Mouse pressed left at (606, 358)
Screenshot: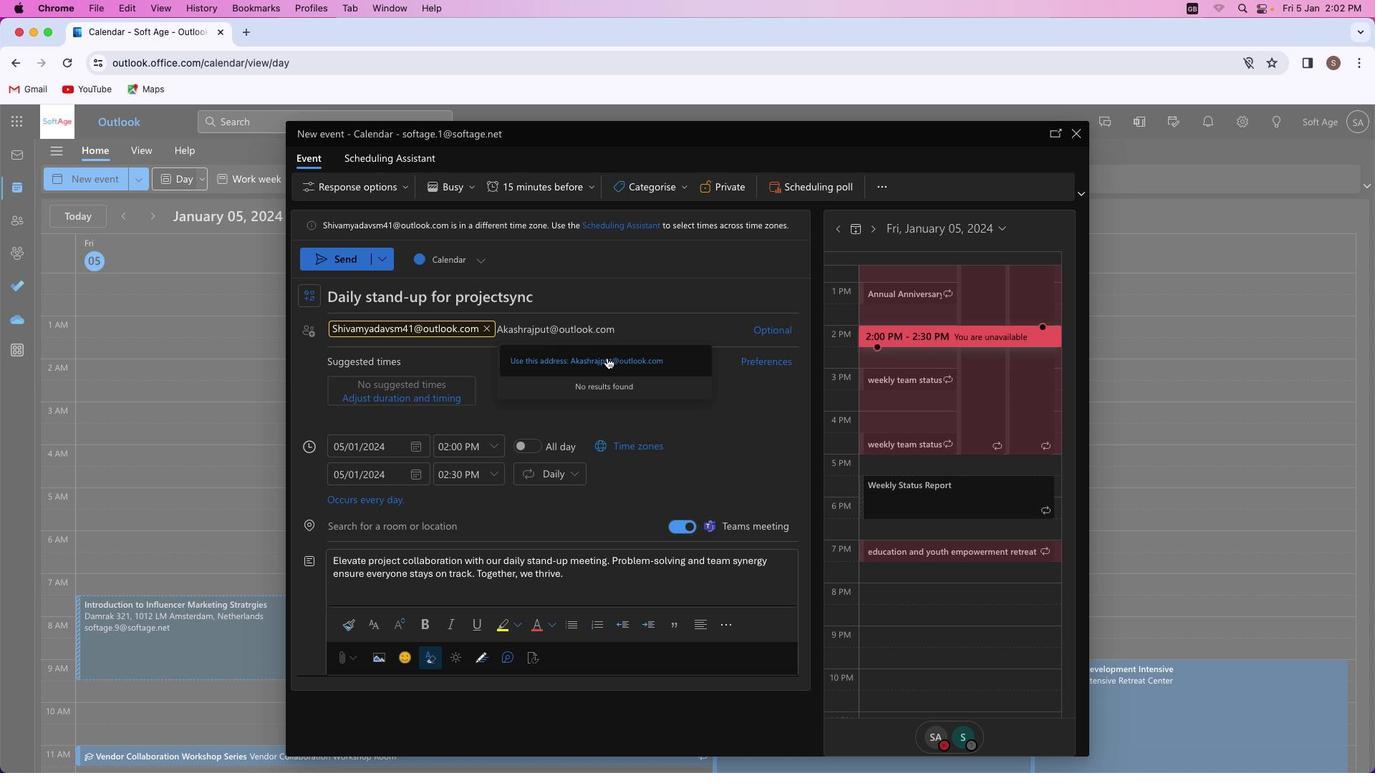 
Action: Mouse moved to (666, 396)
Screenshot: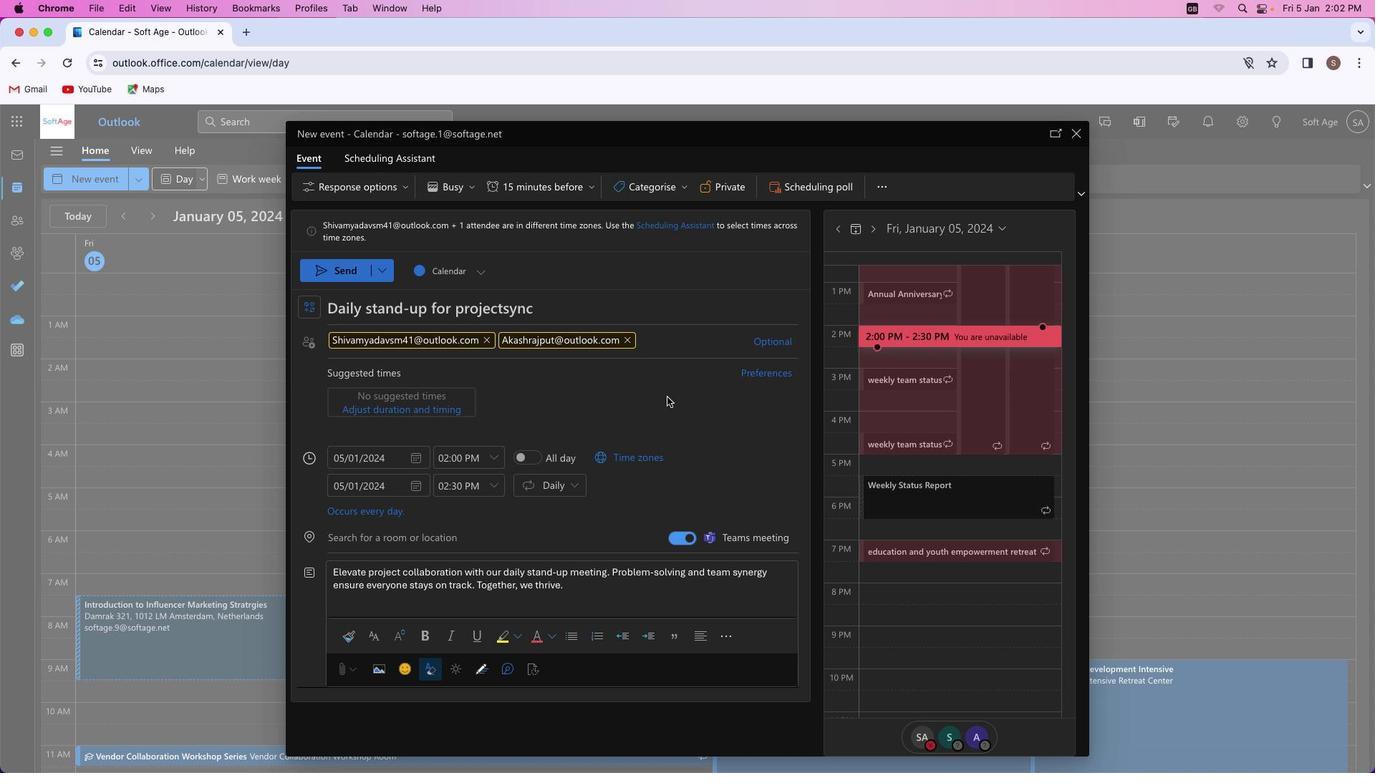 
Action: Mouse scrolled (666, 396) with delta (0, 0)
Screenshot: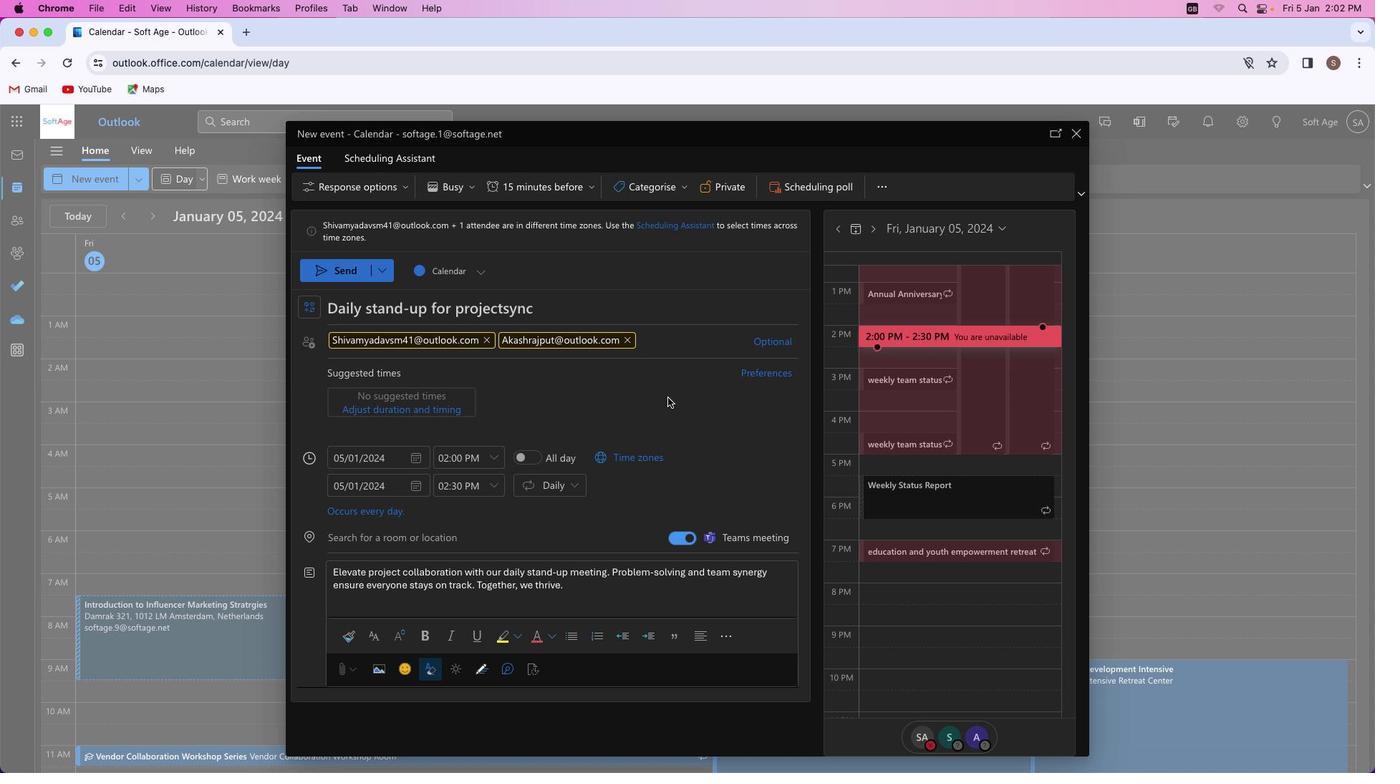 
Action: Mouse moved to (667, 396)
Screenshot: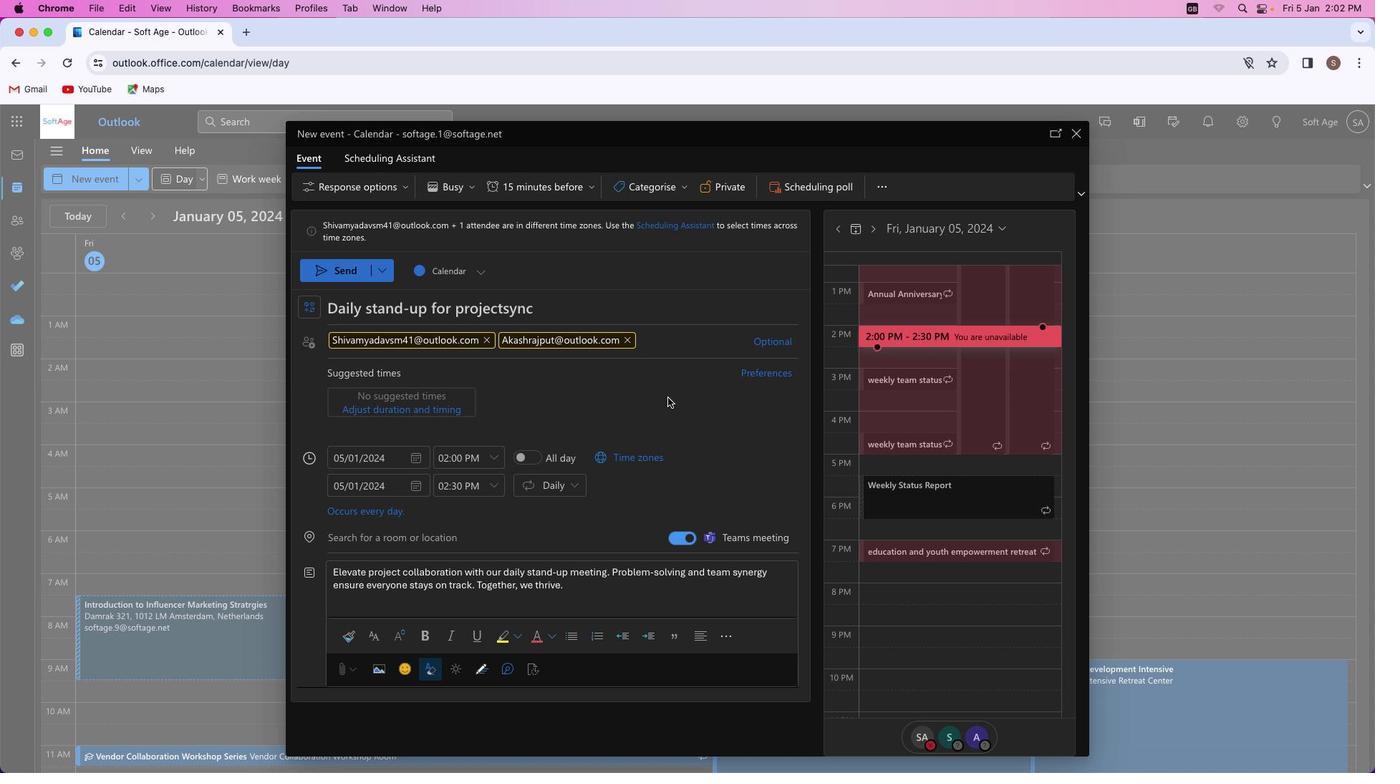 
Action: Mouse scrolled (667, 396) with delta (0, 0)
Screenshot: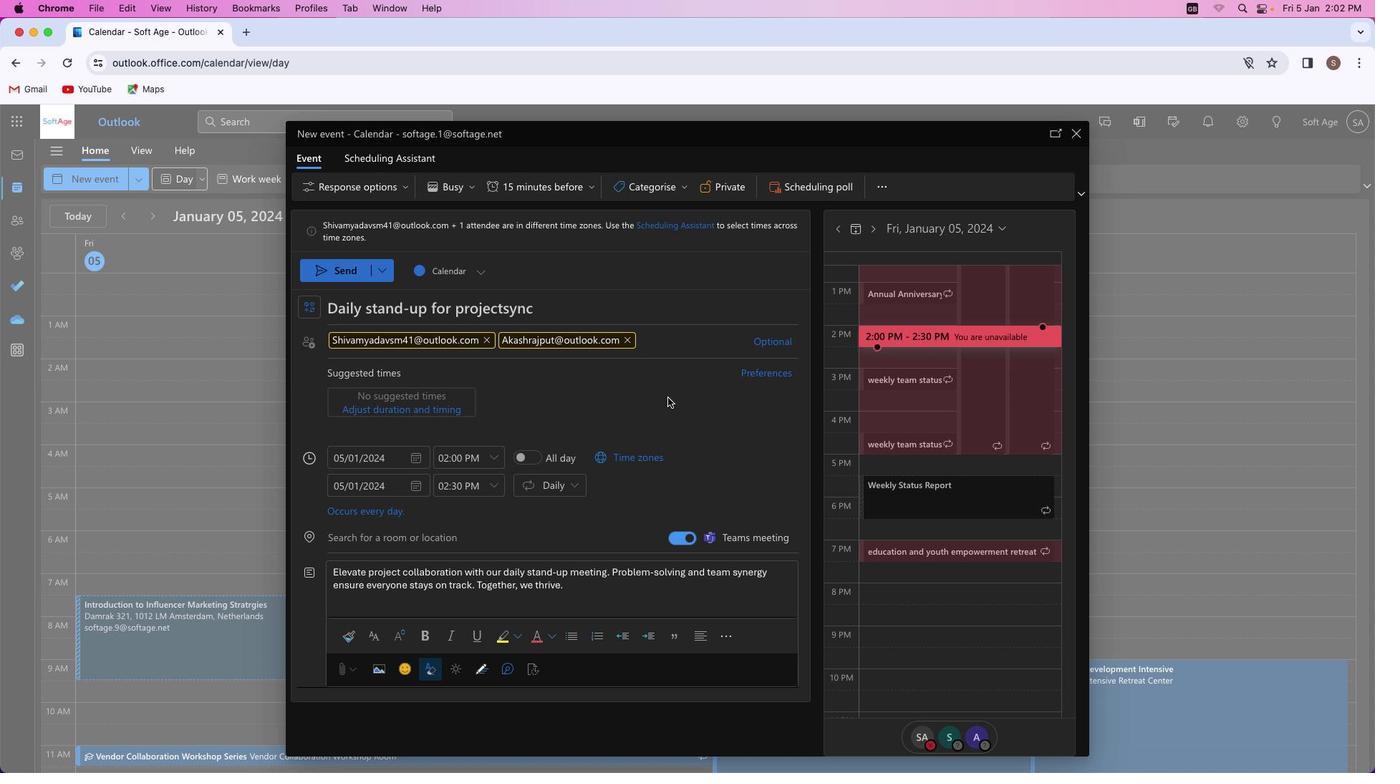 
Action: Mouse moved to (667, 398)
Screenshot: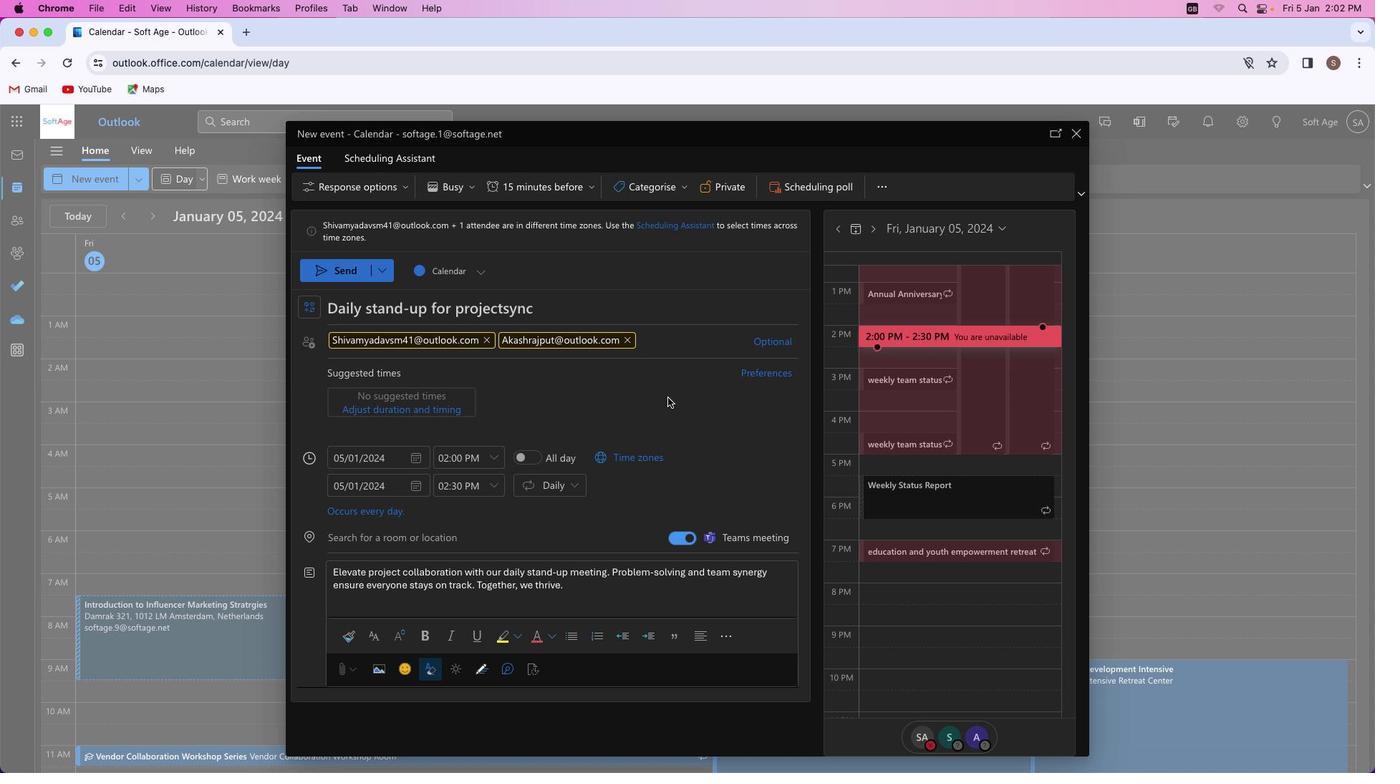 
Action: Mouse scrolled (667, 398) with delta (0, 0)
Screenshot: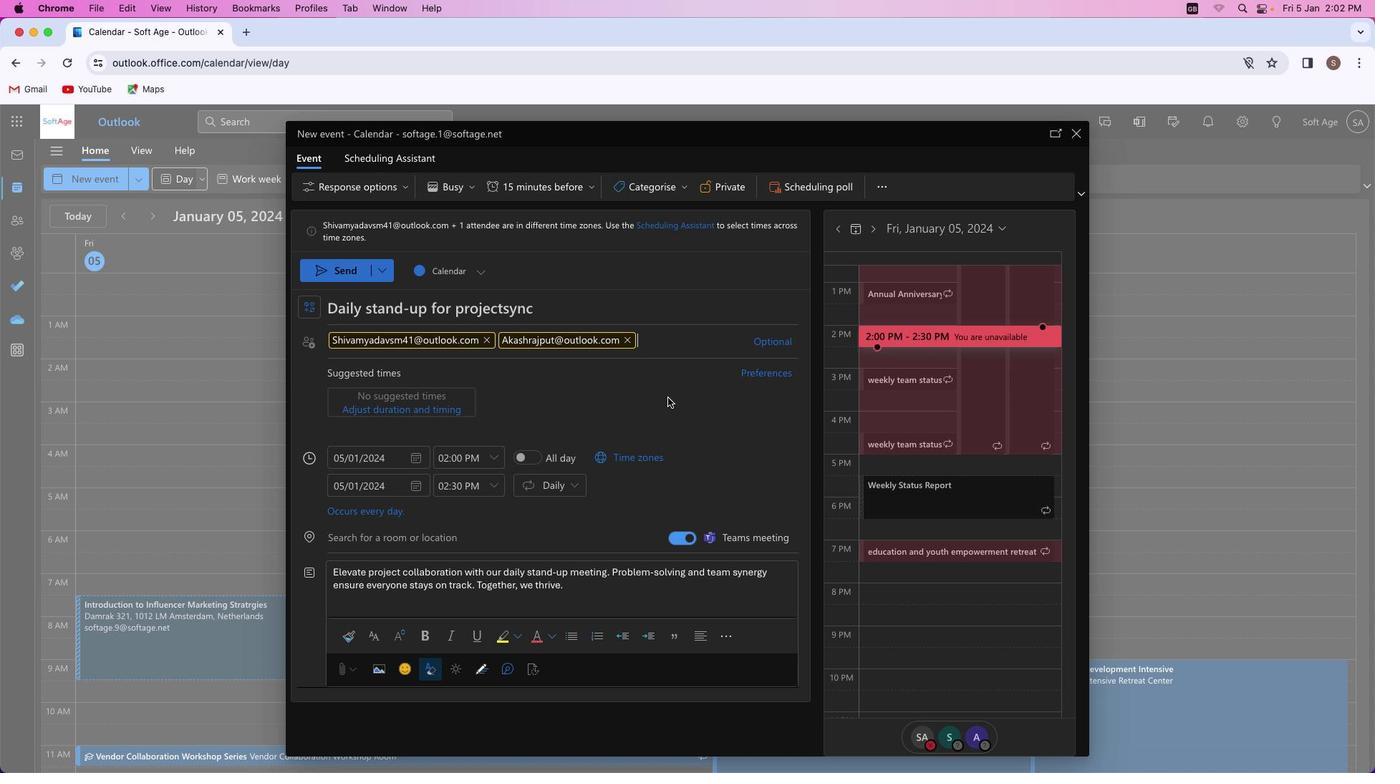 
Action: Mouse scrolled (667, 398) with delta (0, 0)
Screenshot: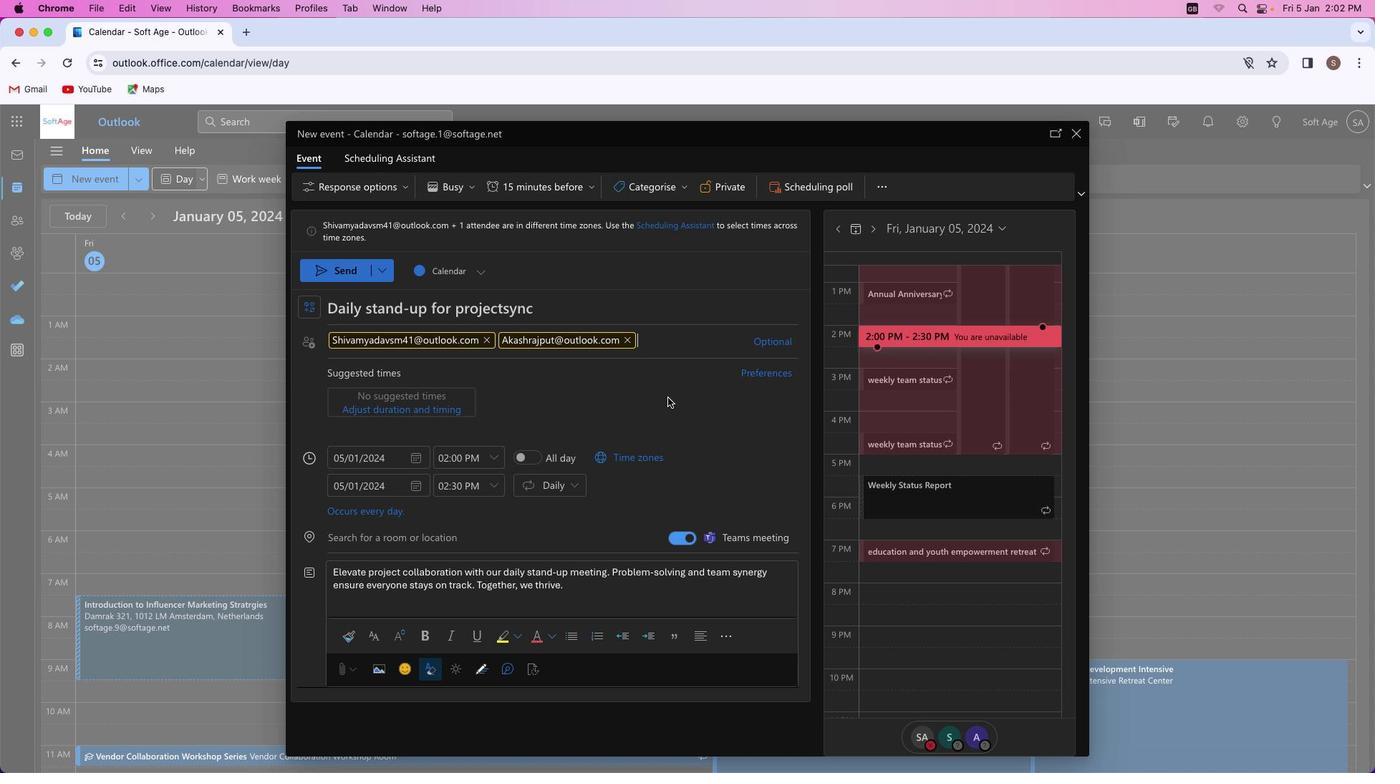 
Action: Mouse scrolled (667, 398) with delta (0, 0)
Screenshot: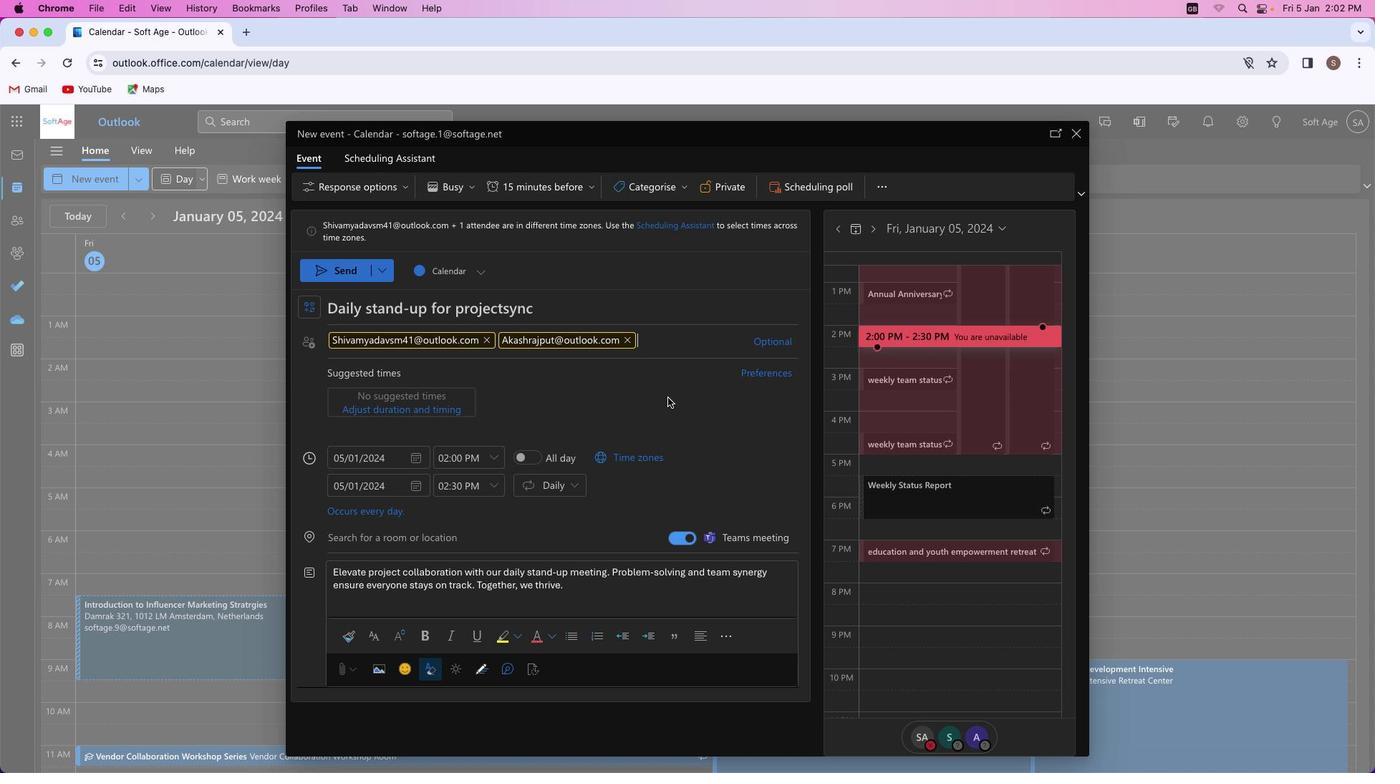 
Action: Mouse scrolled (667, 398) with delta (0, 0)
Screenshot: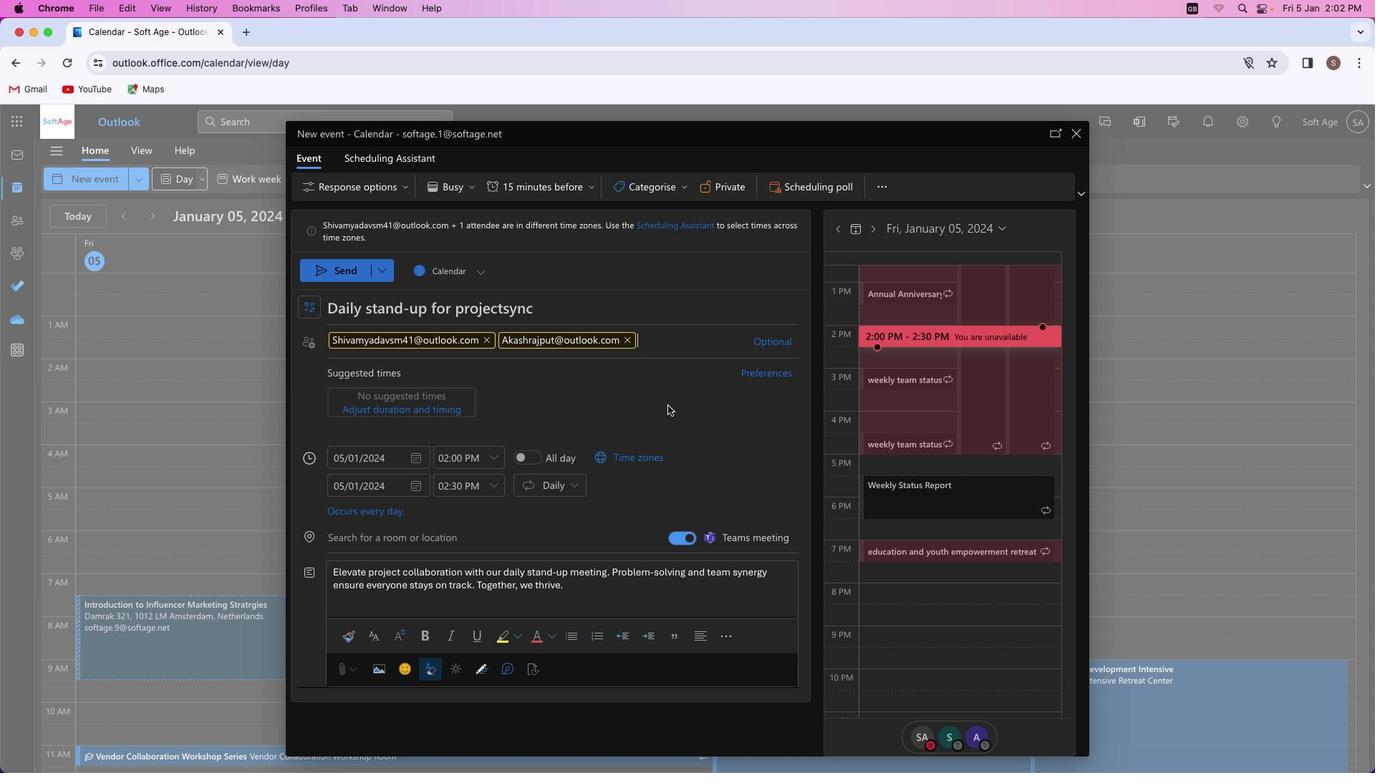 
Action: Mouse moved to (352, 270)
Screenshot: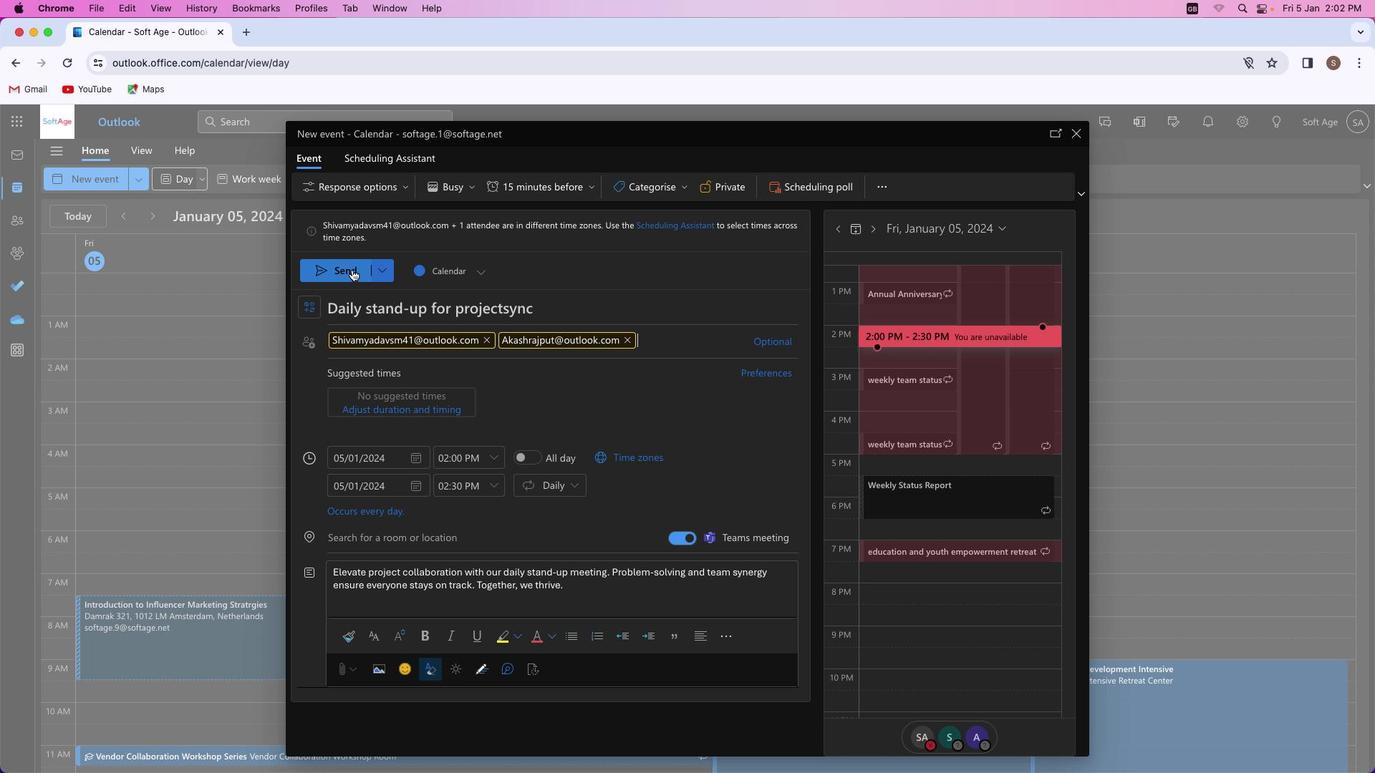 
Action: Mouse pressed left at (352, 270)
Screenshot: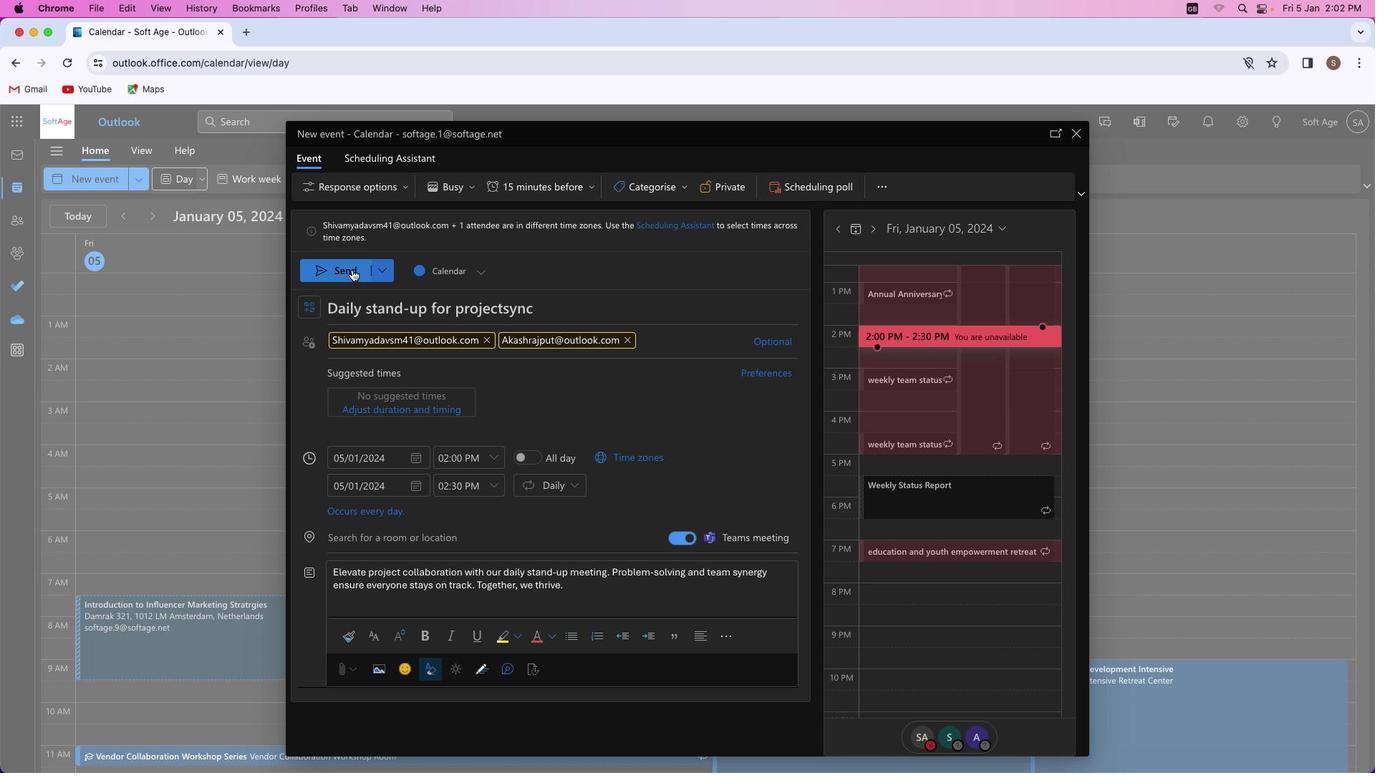 
Action: Mouse moved to (711, 367)
Screenshot: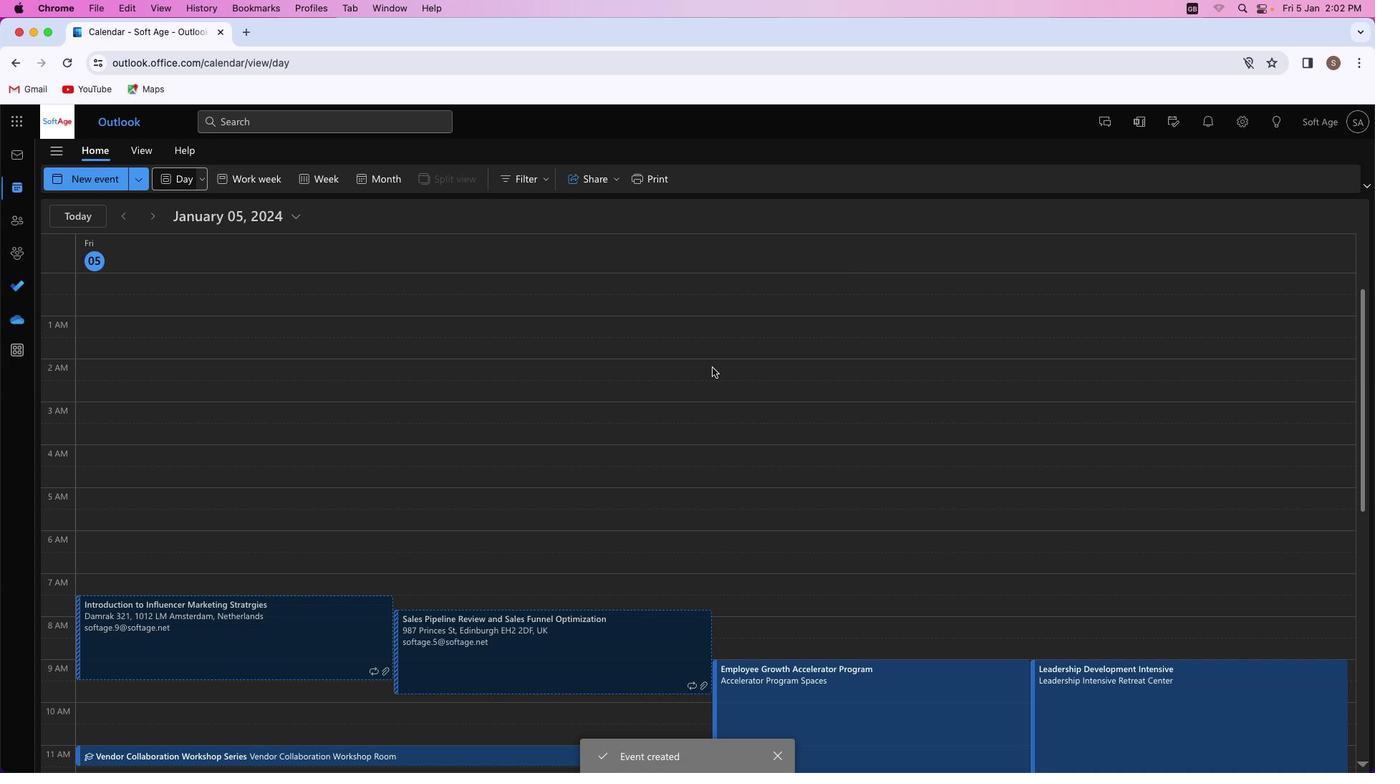 
